 Task: See the cancellation policy of Cabin in Peshastin.
Action: Mouse moved to (392, 88)
Screenshot: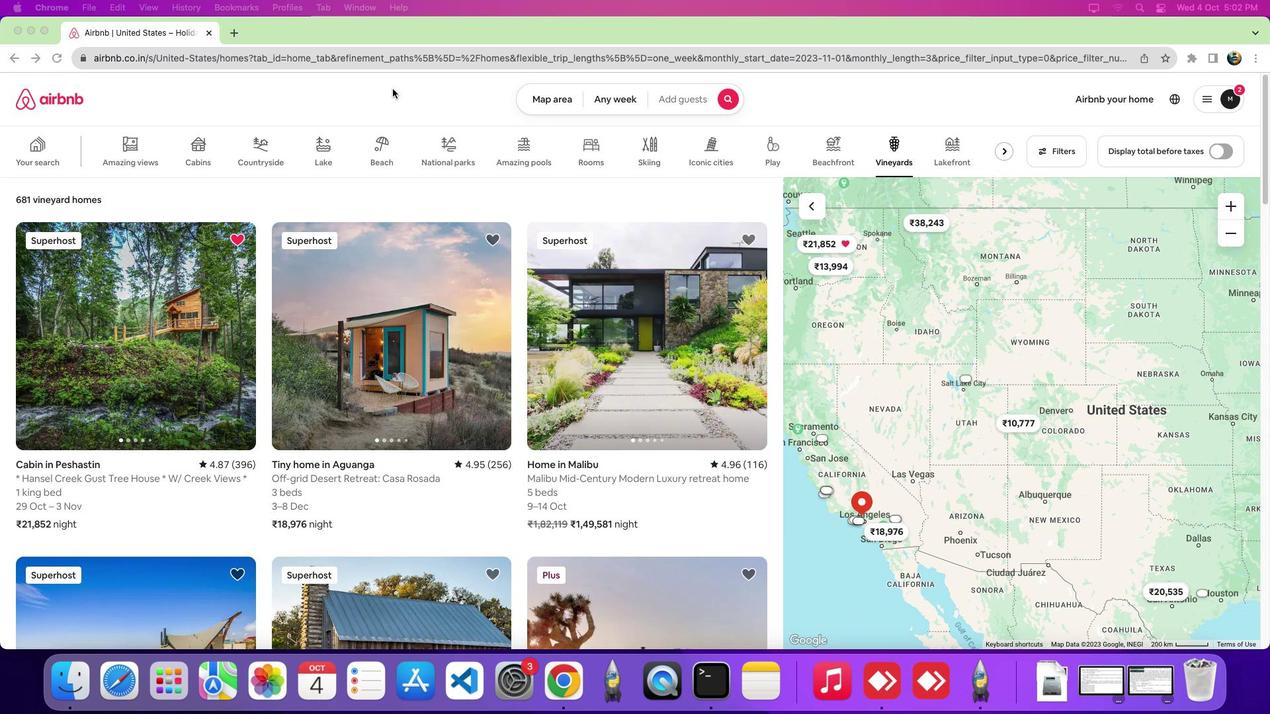
Action: Mouse pressed left at (392, 88)
Screenshot: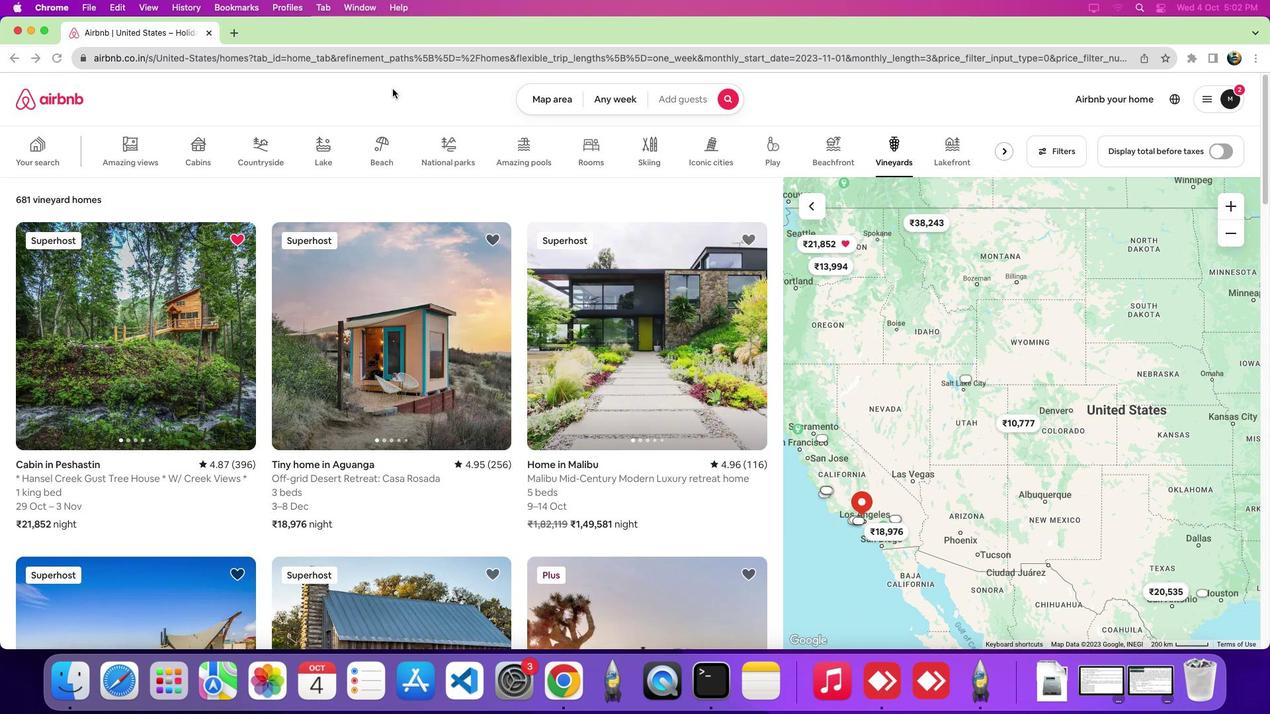 
Action: Mouse moved to (884, 162)
Screenshot: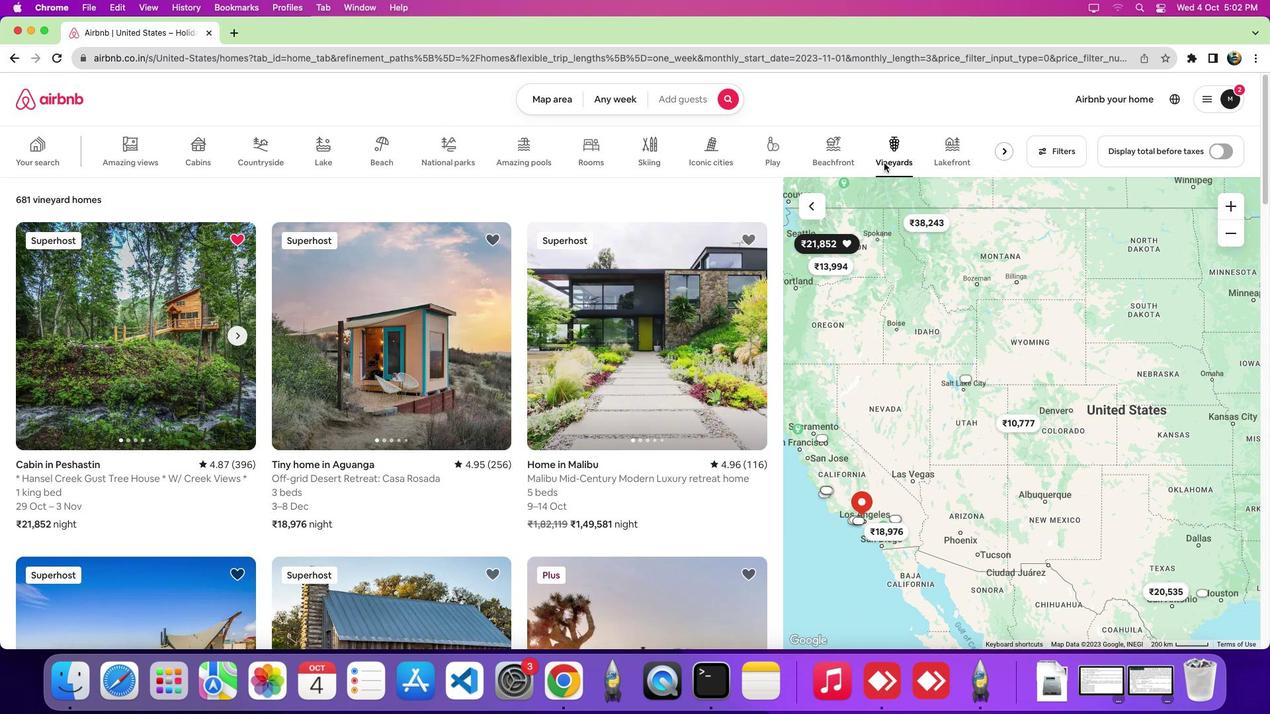 
Action: Mouse pressed left at (884, 162)
Screenshot: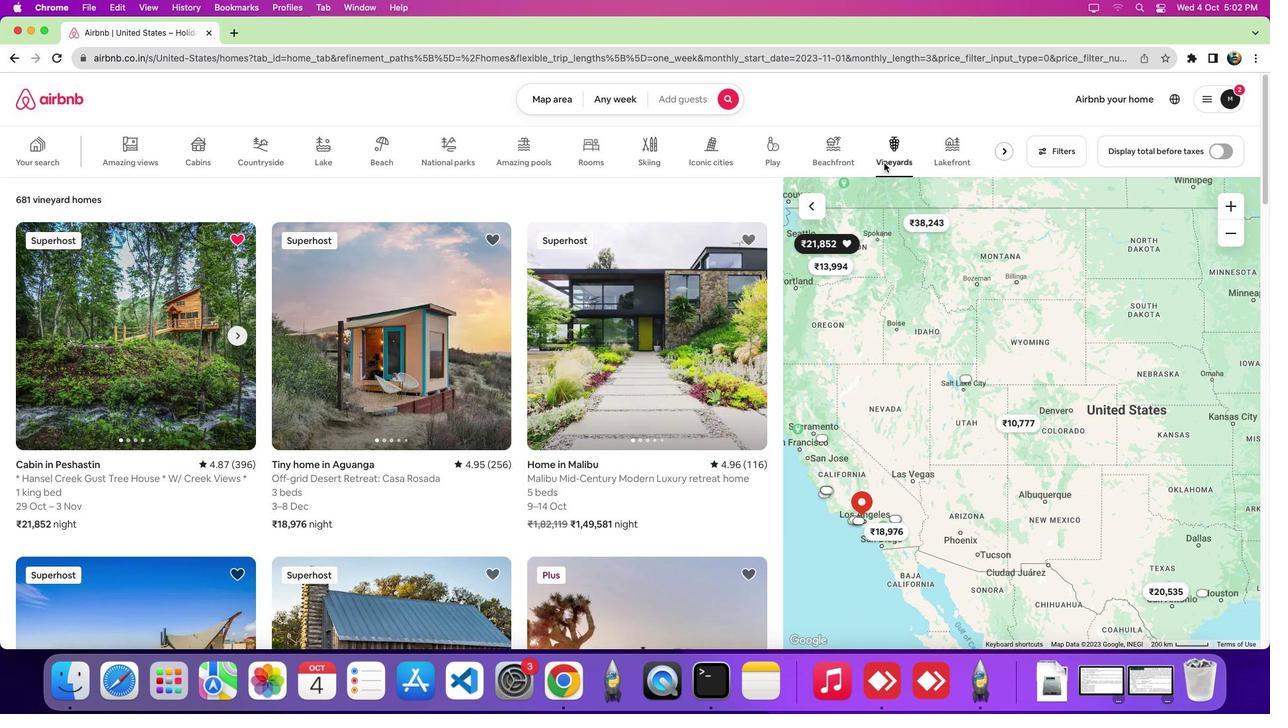 
Action: Mouse moved to (123, 402)
Screenshot: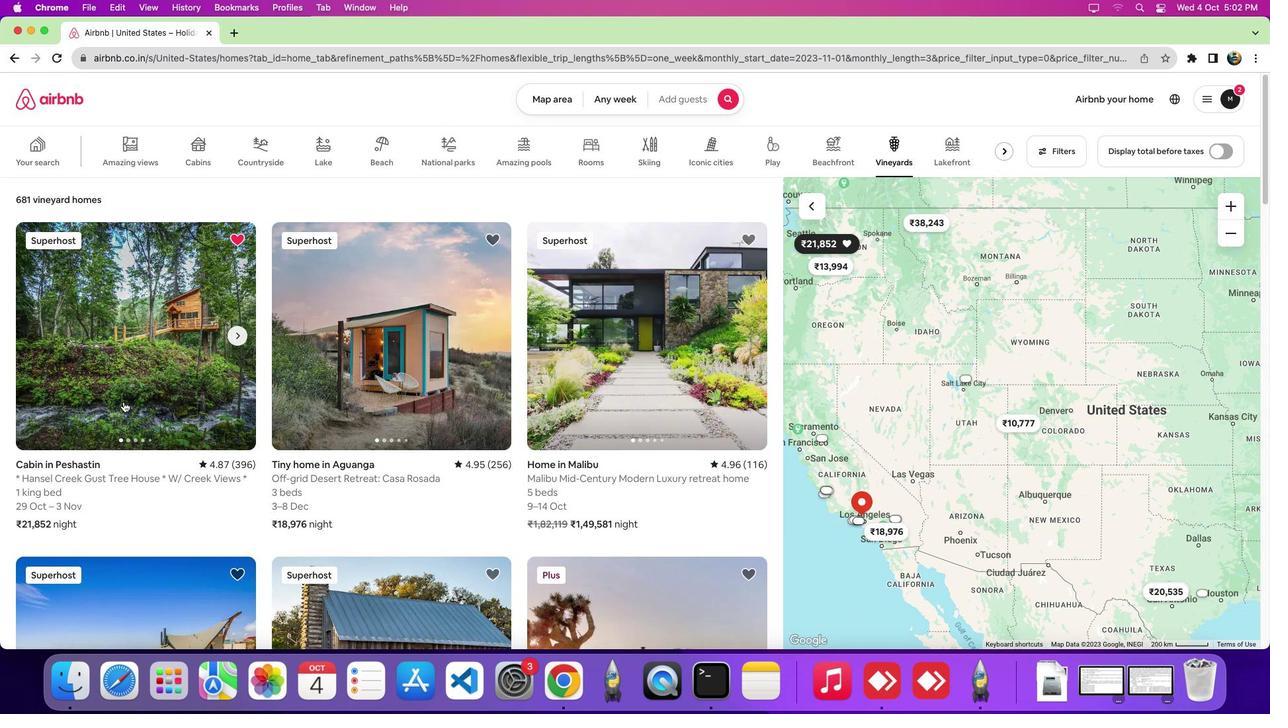 
Action: Mouse pressed left at (123, 402)
Screenshot: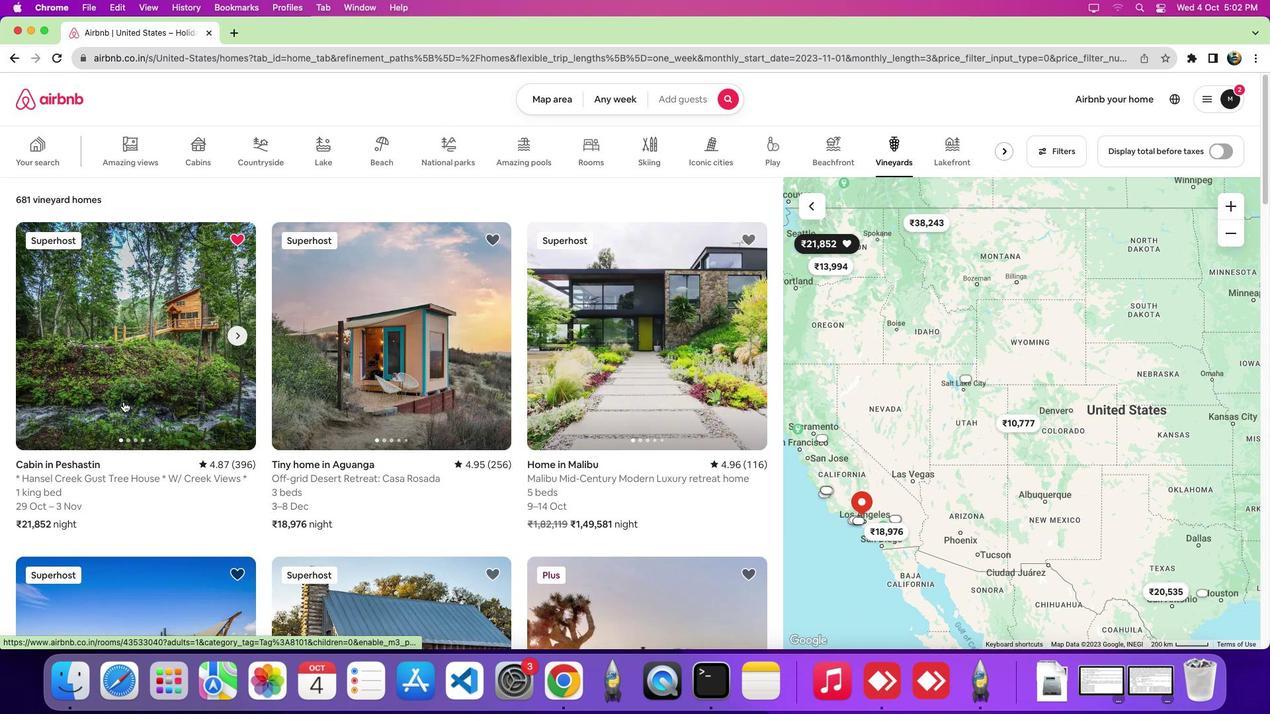 
Action: Mouse moved to (648, 457)
Screenshot: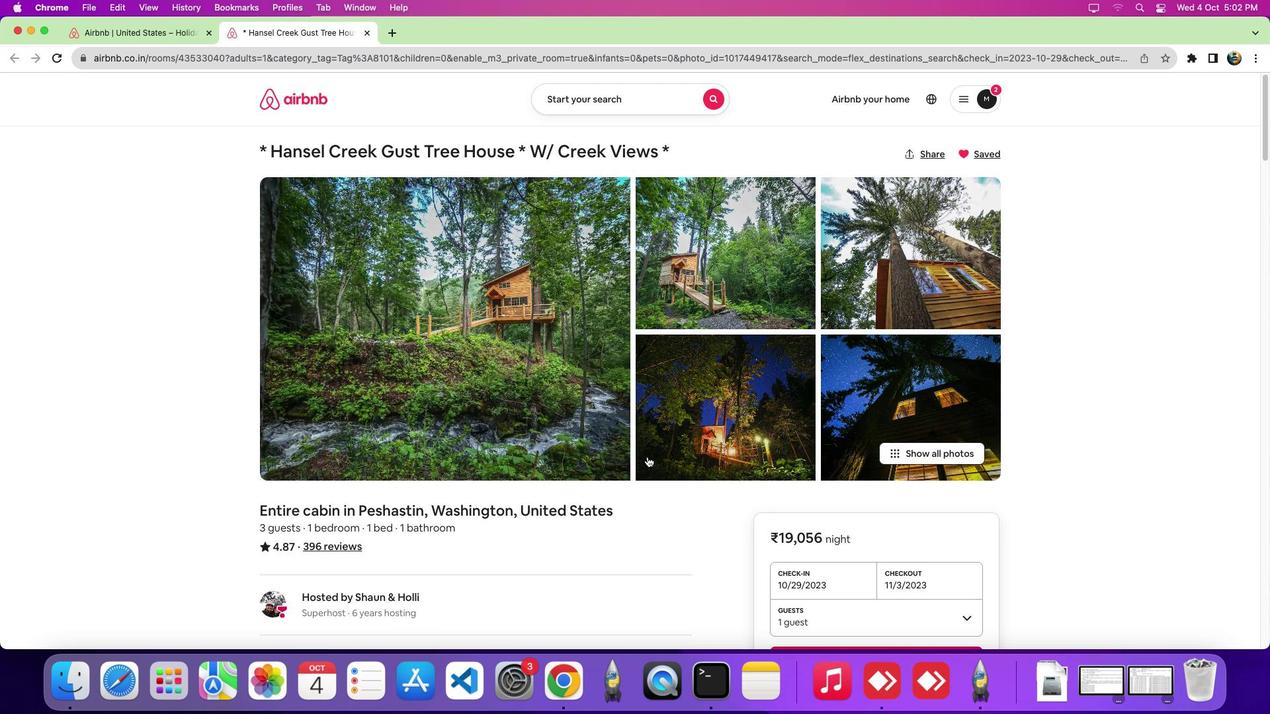 
Action: Mouse scrolled (648, 457) with delta (0, 0)
Screenshot: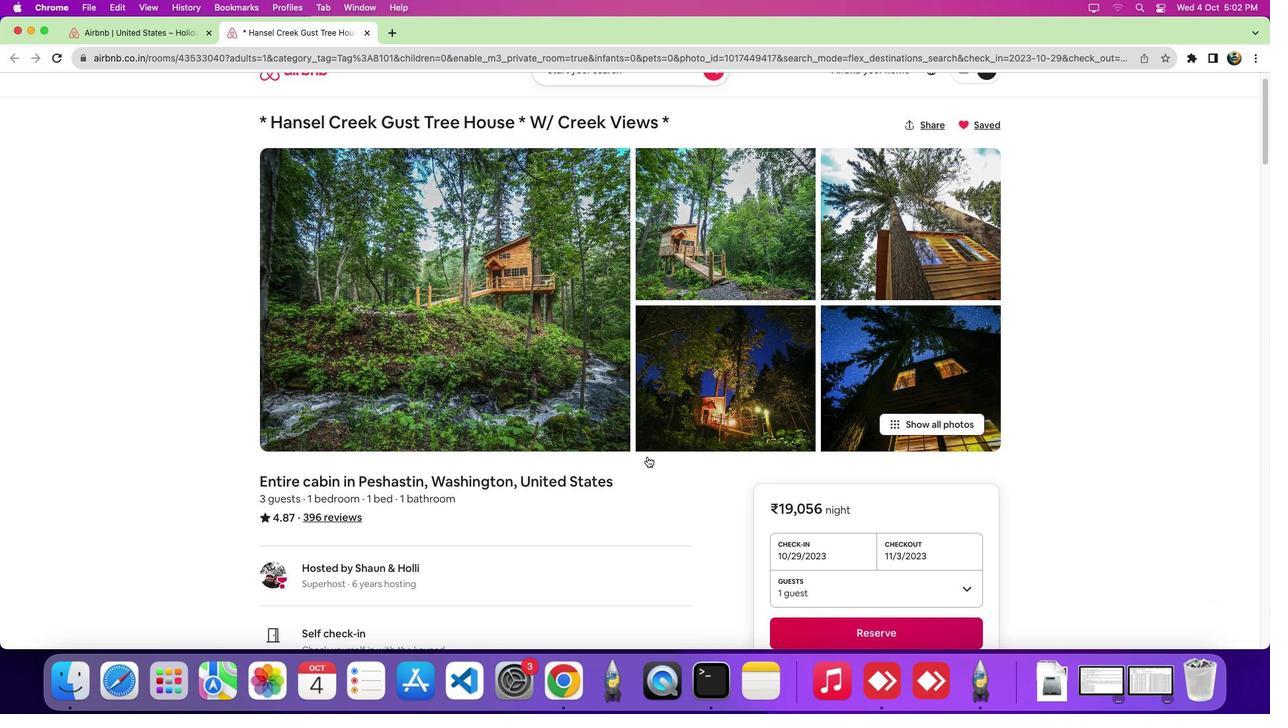
Action: Mouse scrolled (648, 457) with delta (0, 0)
Screenshot: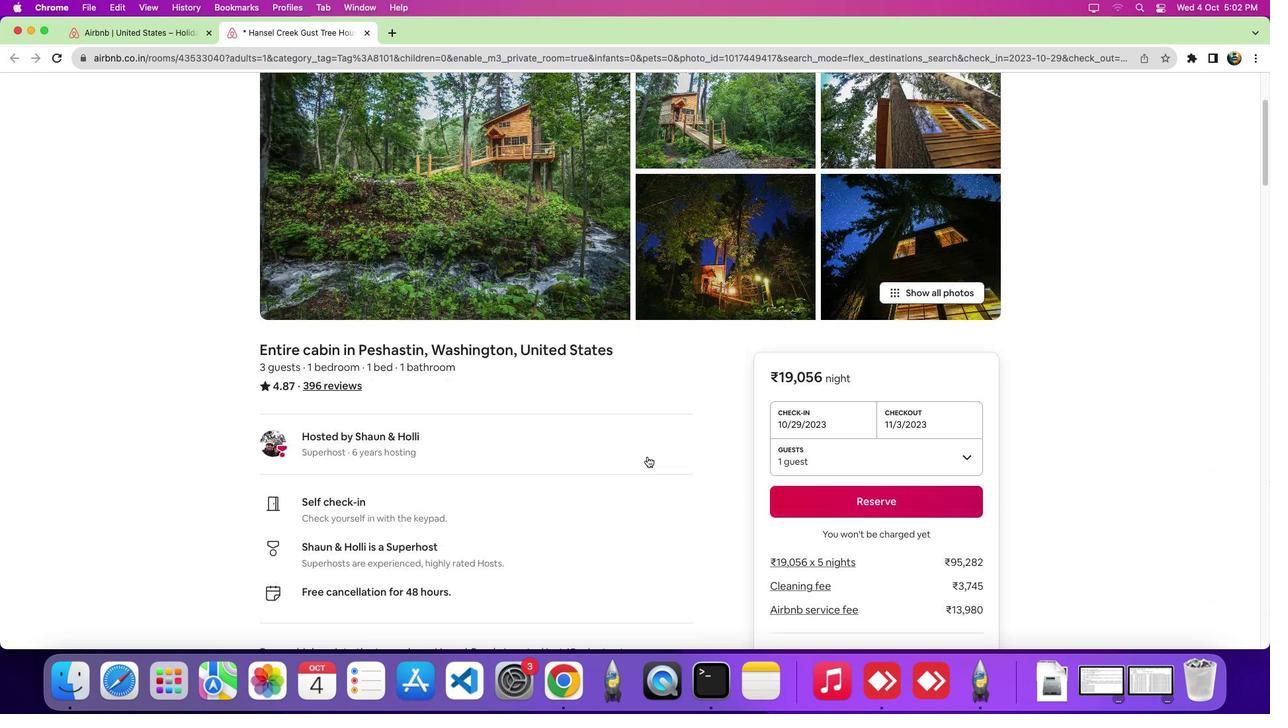 
Action: Mouse scrolled (648, 457) with delta (0, -5)
Screenshot: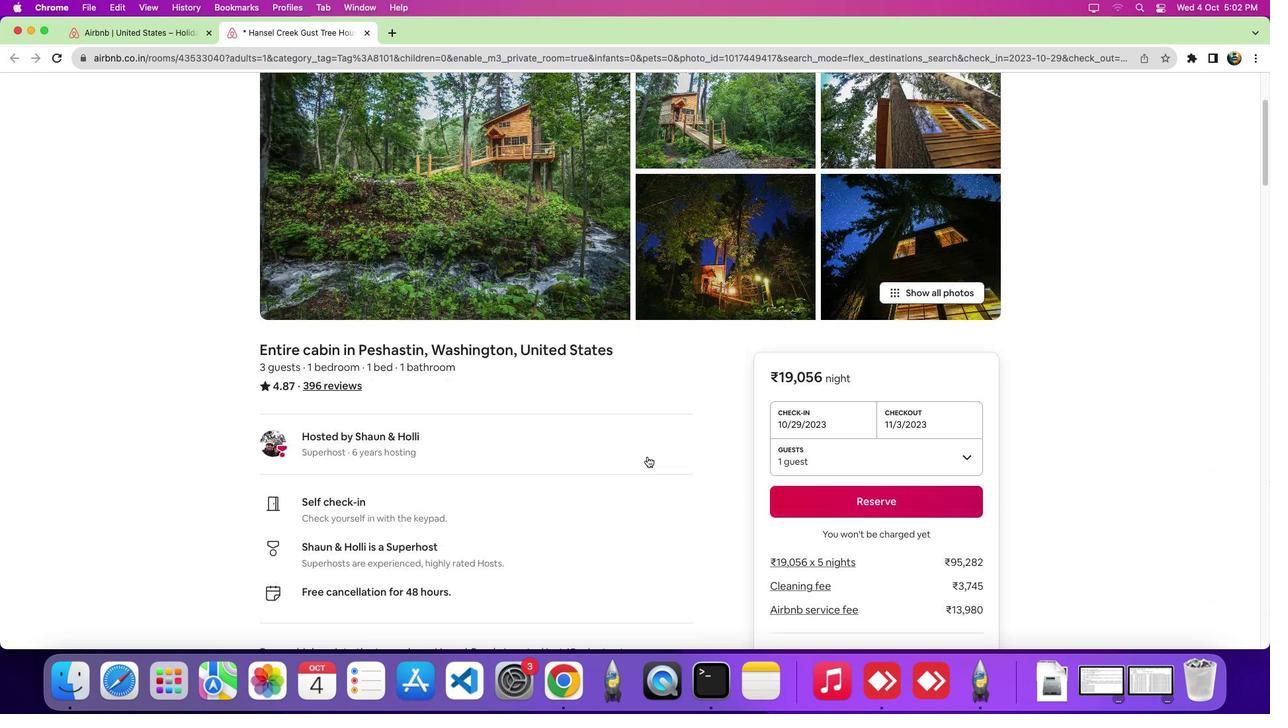 
Action: Mouse scrolled (648, 457) with delta (0, -7)
Screenshot: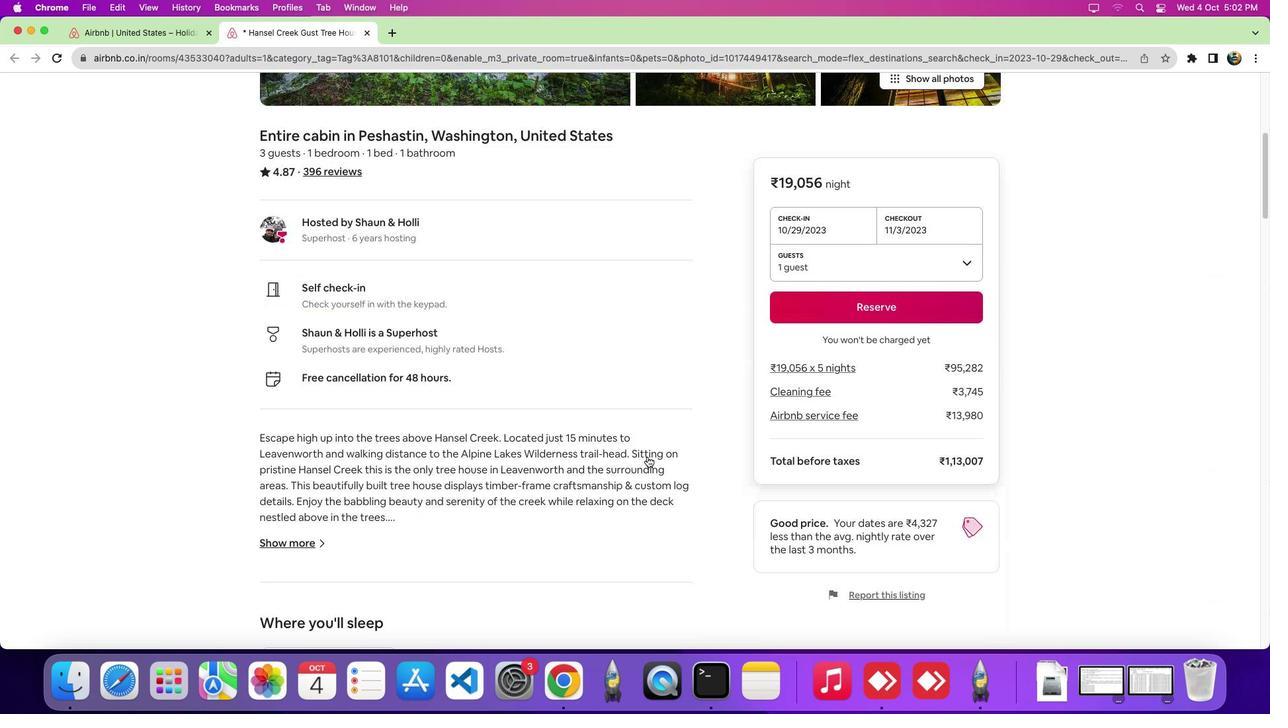 
Action: Mouse scrolled (648, 457) with delta (0, 0)
Screenshot: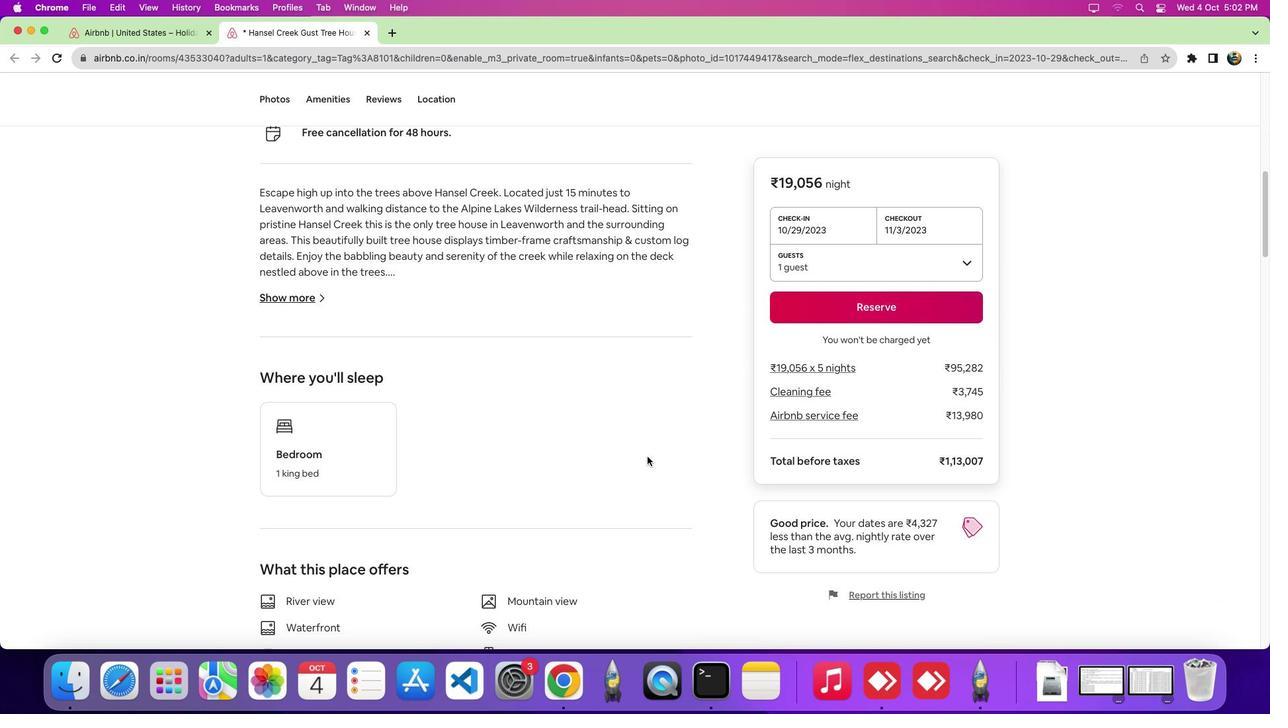 
Action: Mouse scrolled (648, 457) with delta (0, 0)
Screenshot: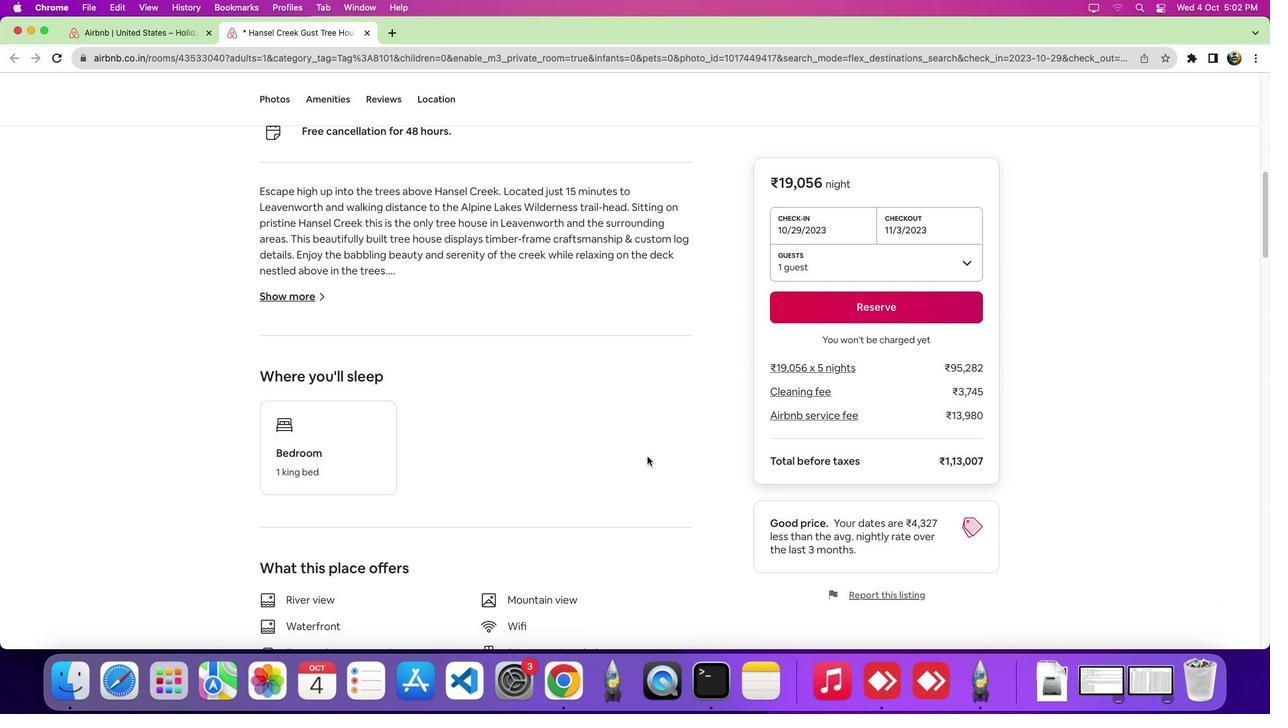 
Action: Mouse scrolled (648, 457) with delta (0, -4)
Screenshot: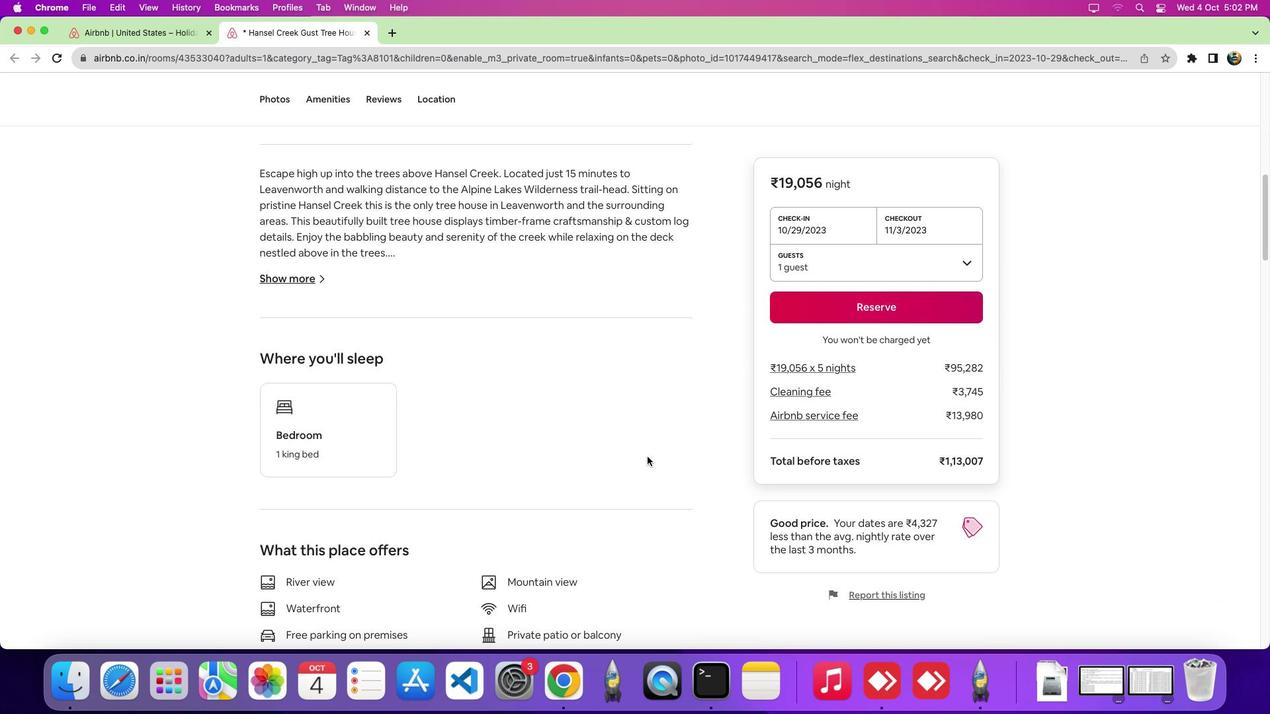 
Action: Mouse scrolled (648, 457) with delta (0, -5)
Screenshot: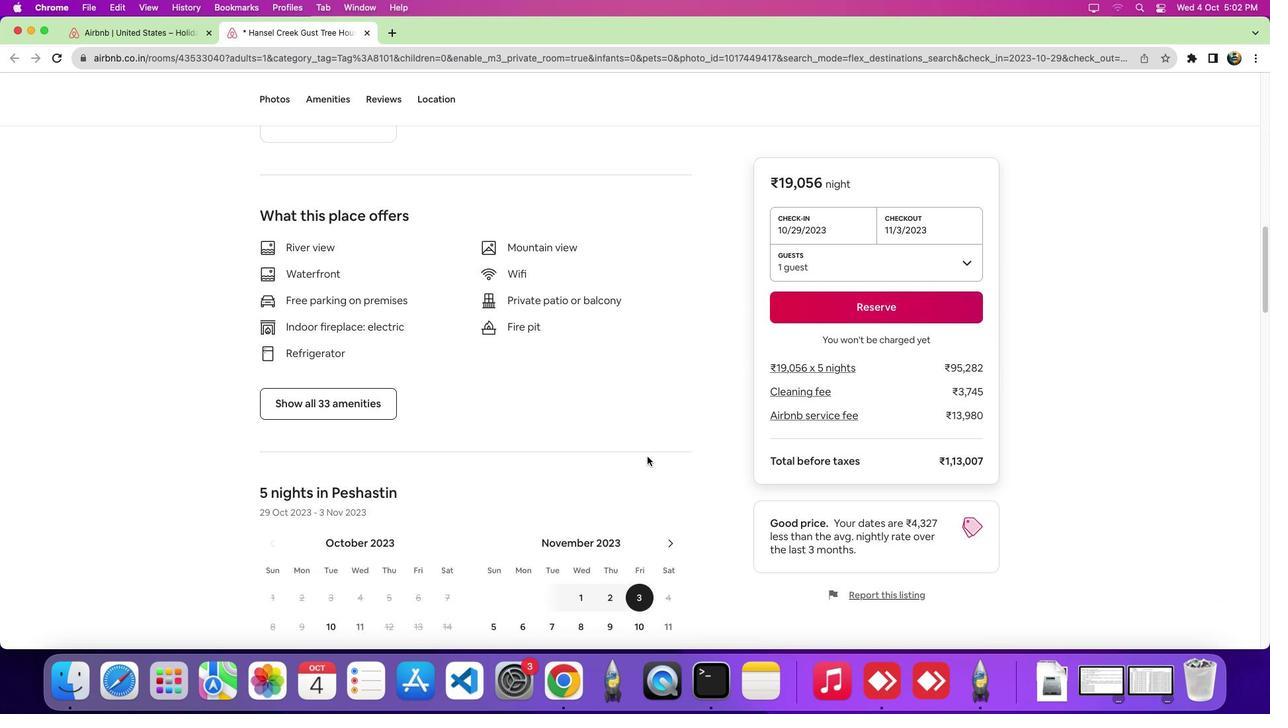 
Action: Mouse scrolled (648, 457) with delta (0, 0)
Screenshot: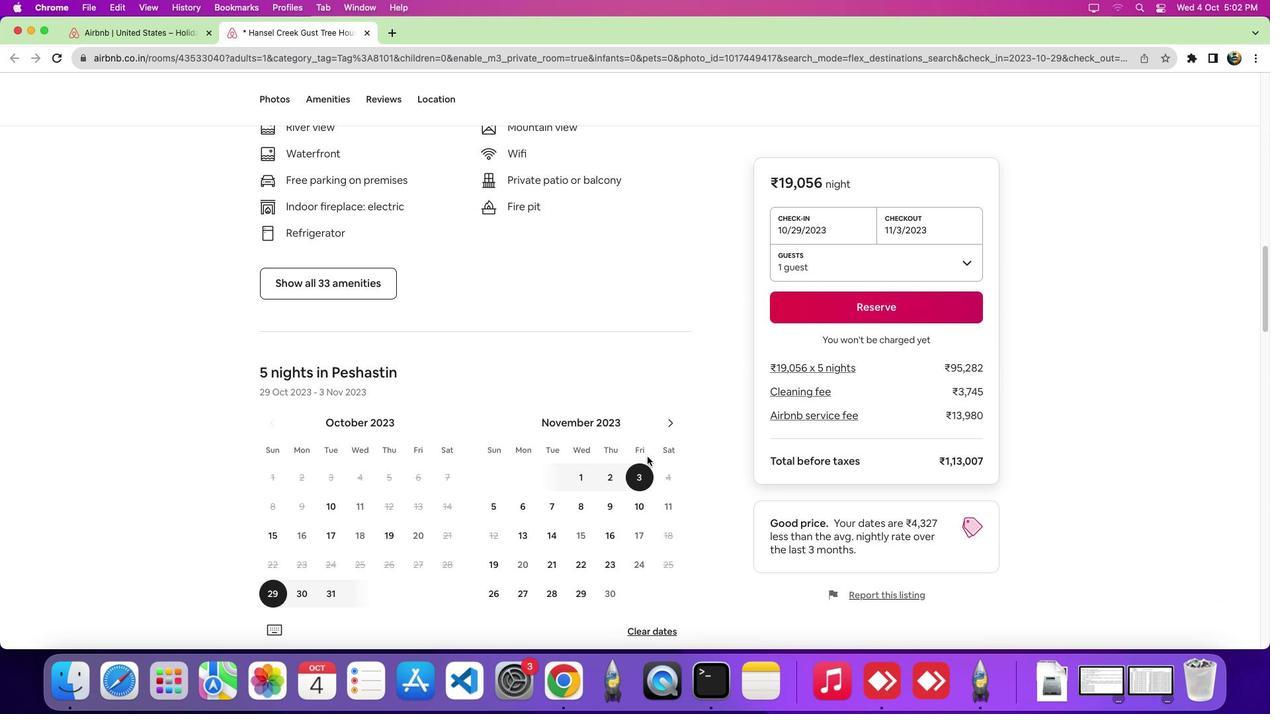 
Action: Mouse scrolled (648, 457) with delta (0, 0)
Screenshot: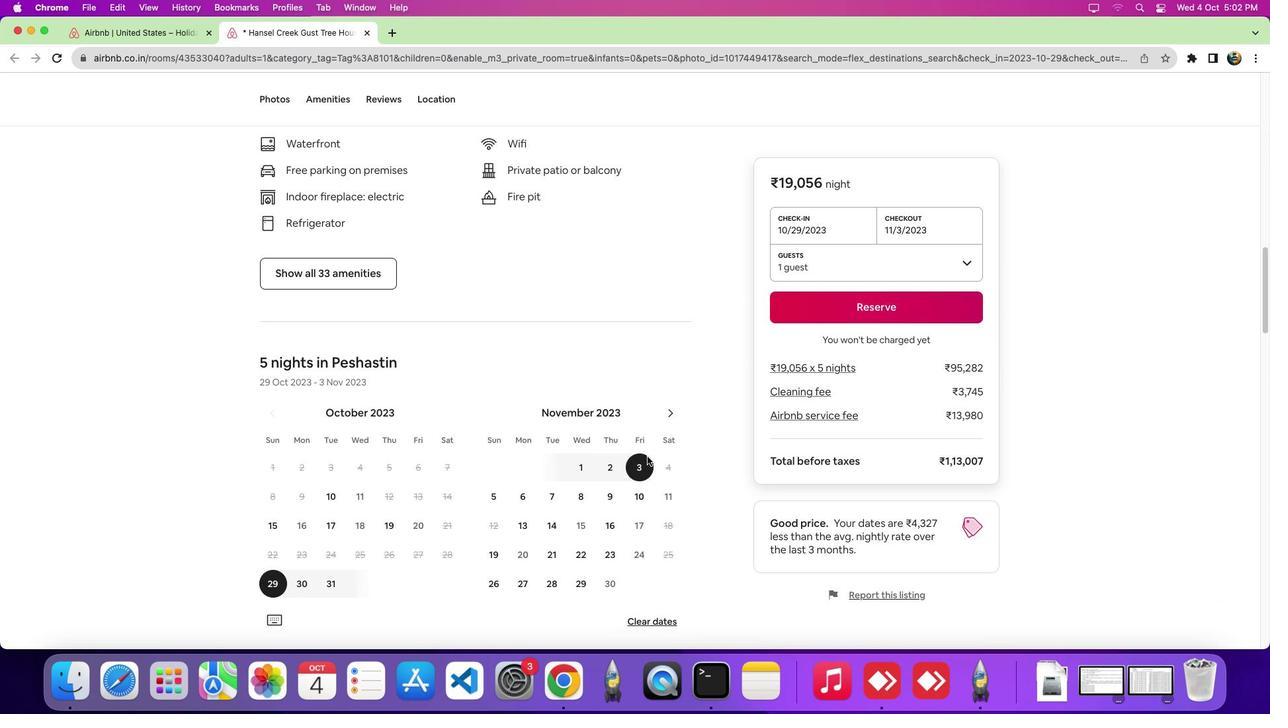 
Action: Mouse scrolled (648, 457) with delta (0, -3)
Screenshot: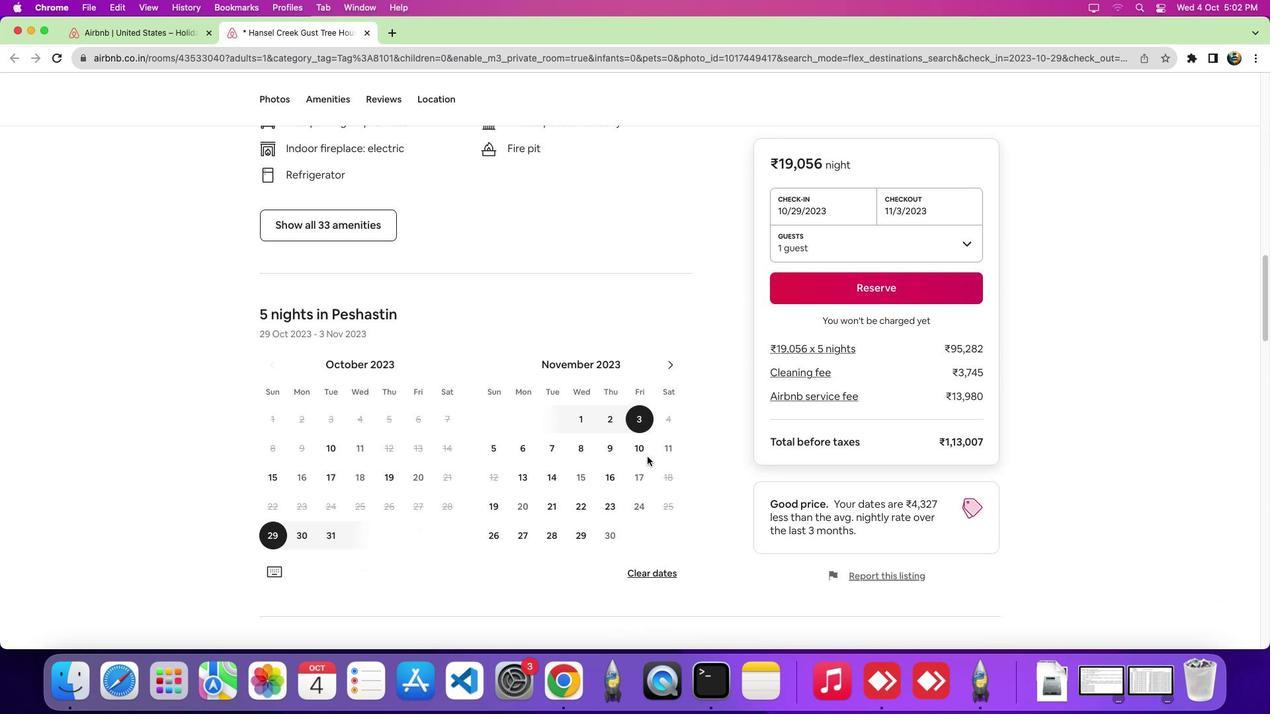 
Action: Mouse scrolled (648, 457) with delta (0, 0)
Screenshot: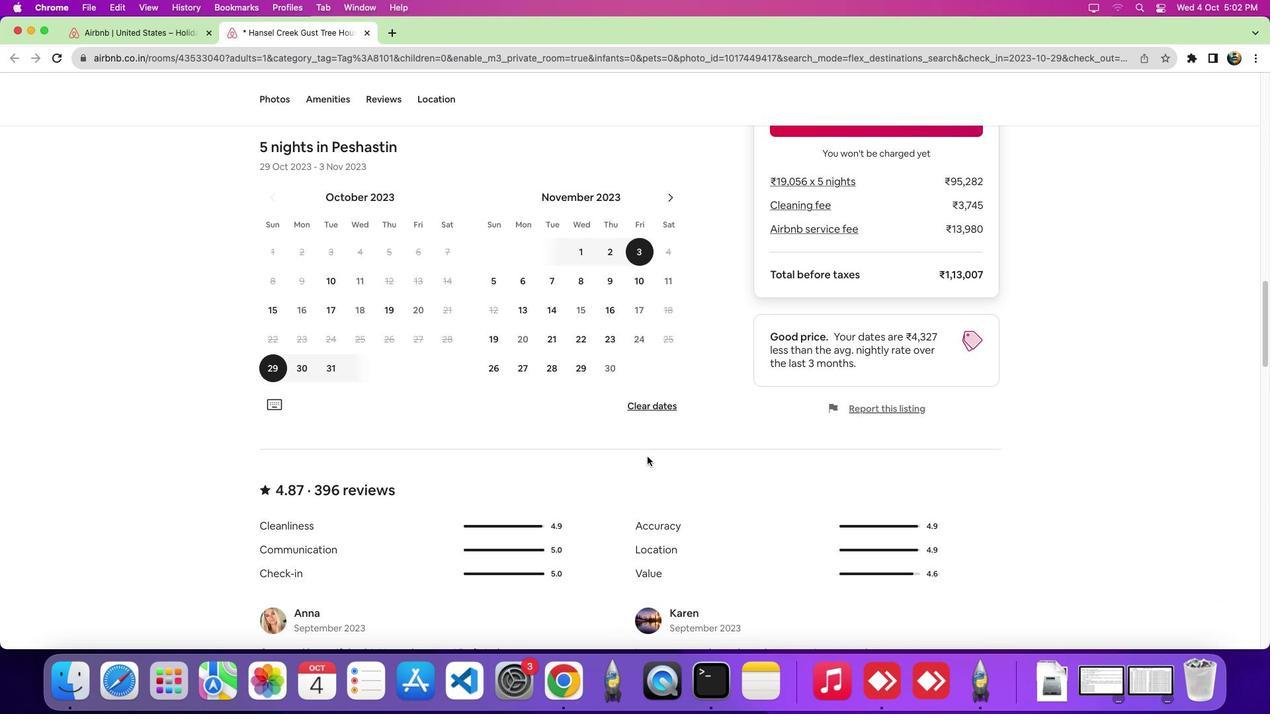 
Action: Mouse scrolled (648, 457) with delta (0, 0)
Screenshot: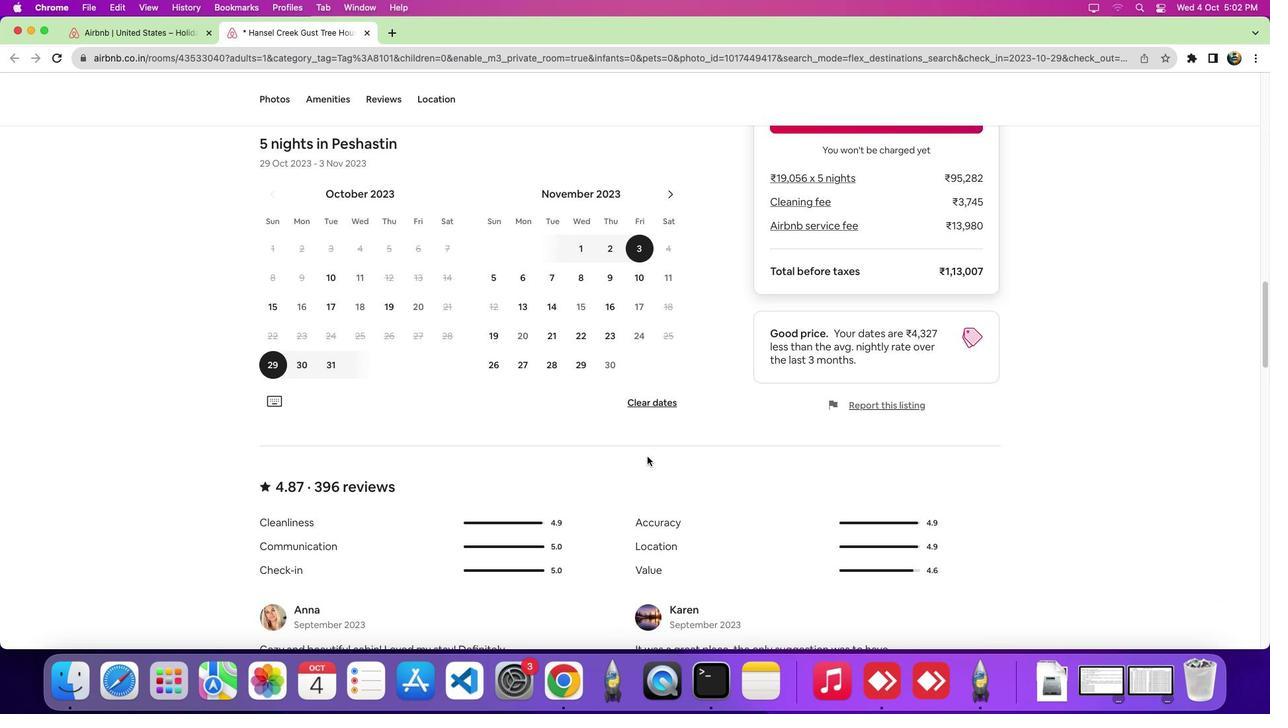 
Action: Mouse scrolled (648, 457) with delta (0, -1)
Screenshot: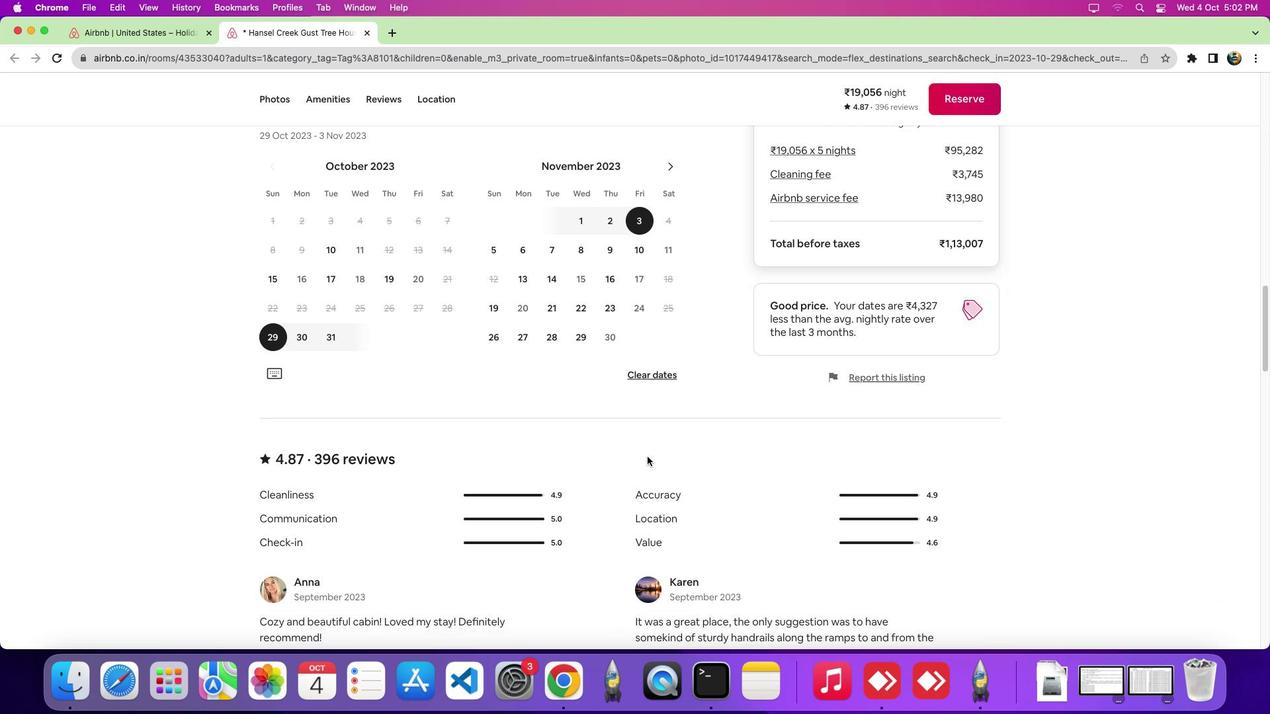 
Action: Mouse scrolled (648, 457) with delta (0, 0)
Screenshot: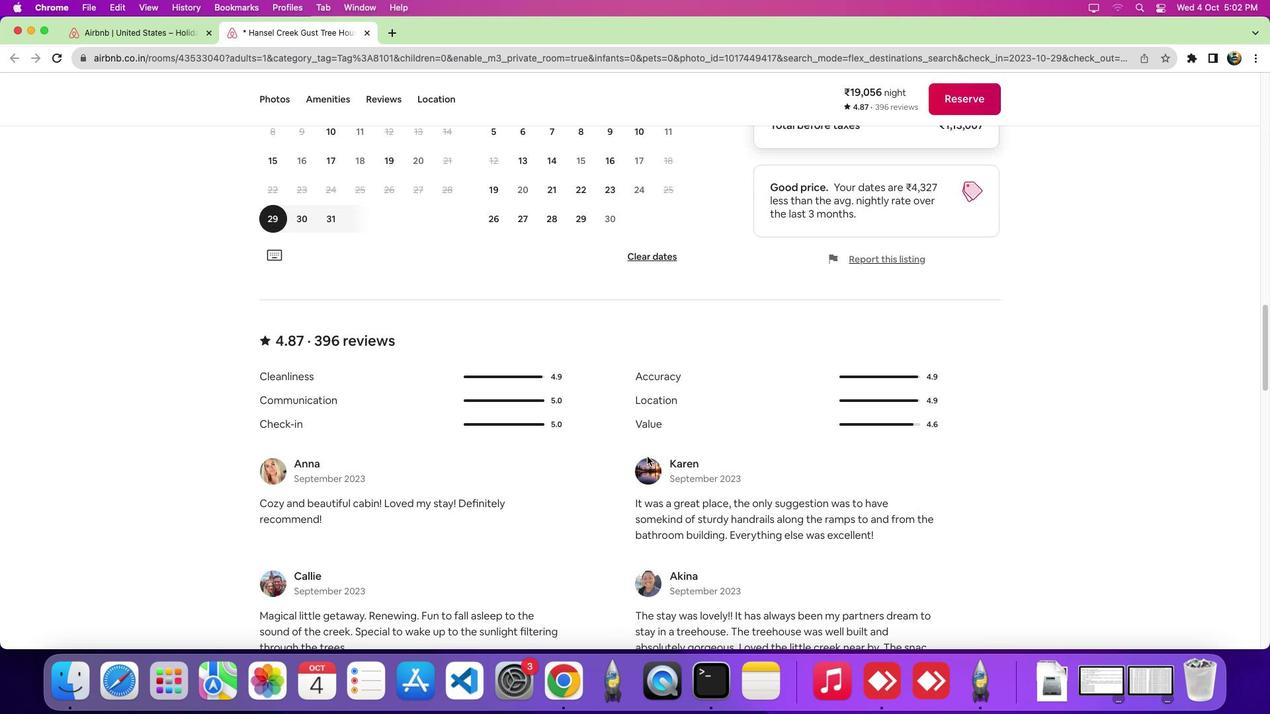 
Action: Mouse scrolled (648, 457) with delta (0, 0)
Screenshot: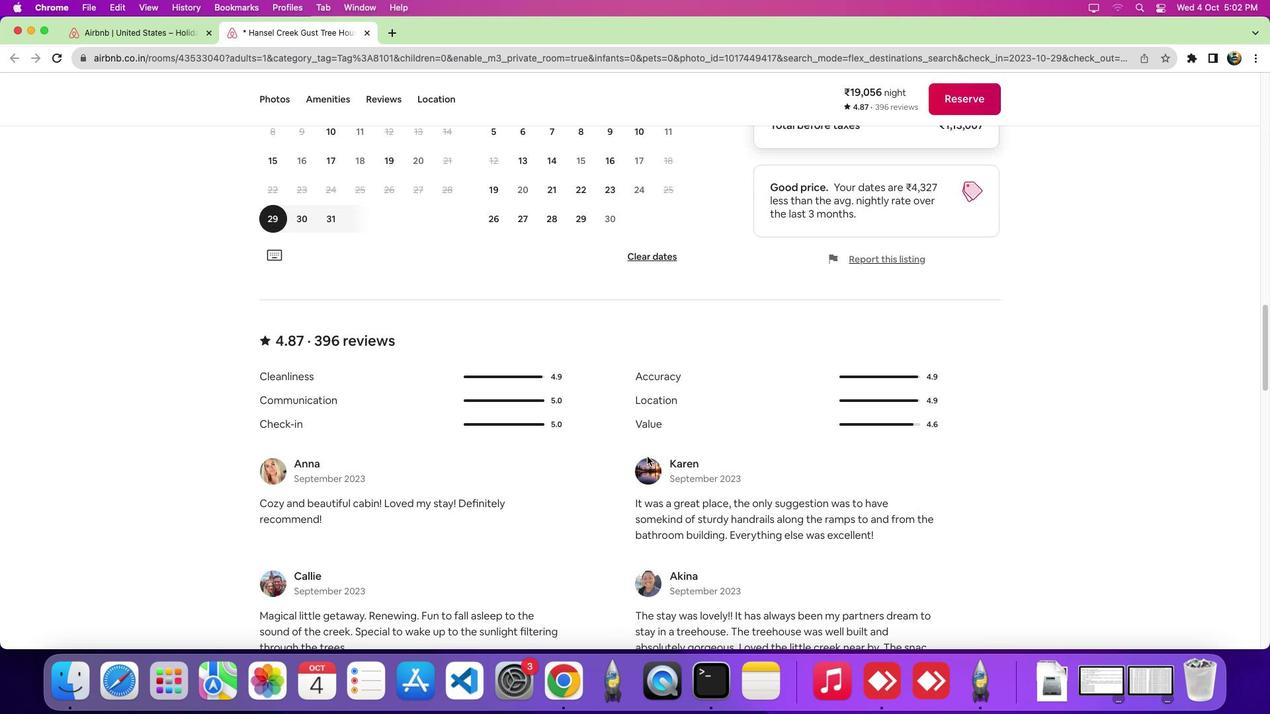 
Action: Mouse scrolled (648, 457) with delta (0, -5)
Screenshot: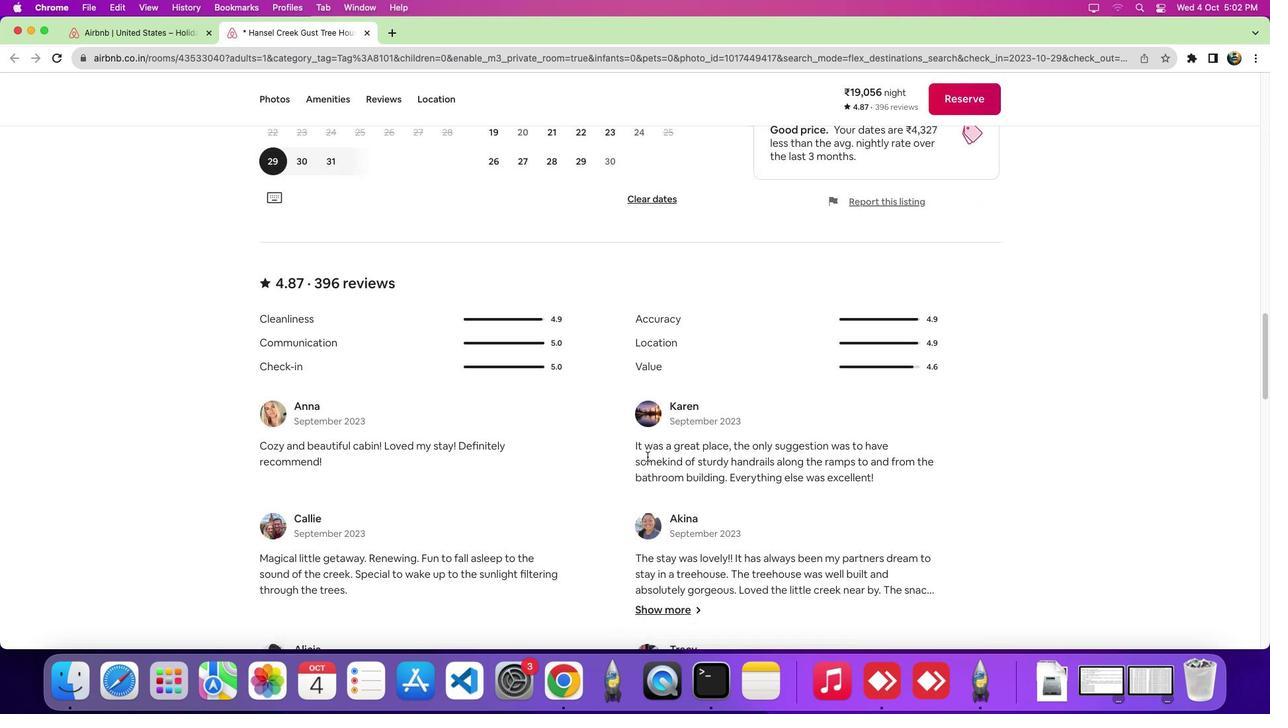 
Action: Mouse scrolled (648, 457) with delta (0, 0)
Screenshot: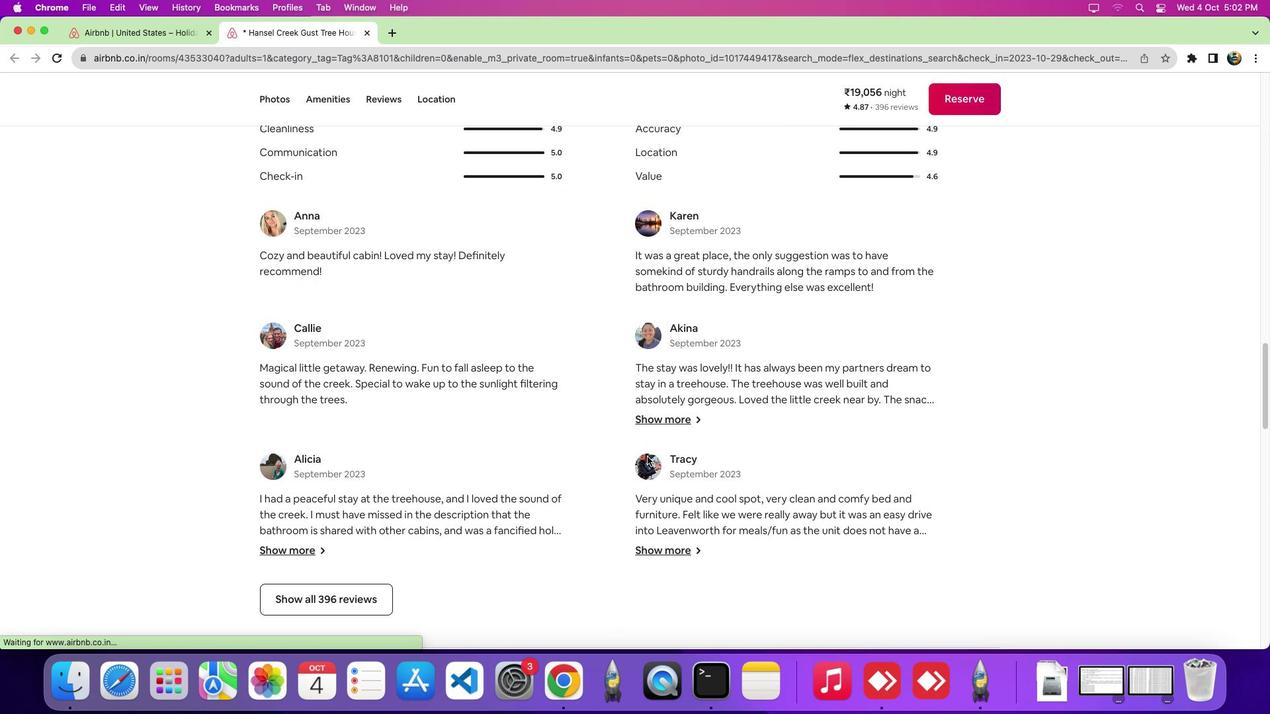 
Action: Mouse scrolled (648, 457) with delta (0, 0)
Screenshot: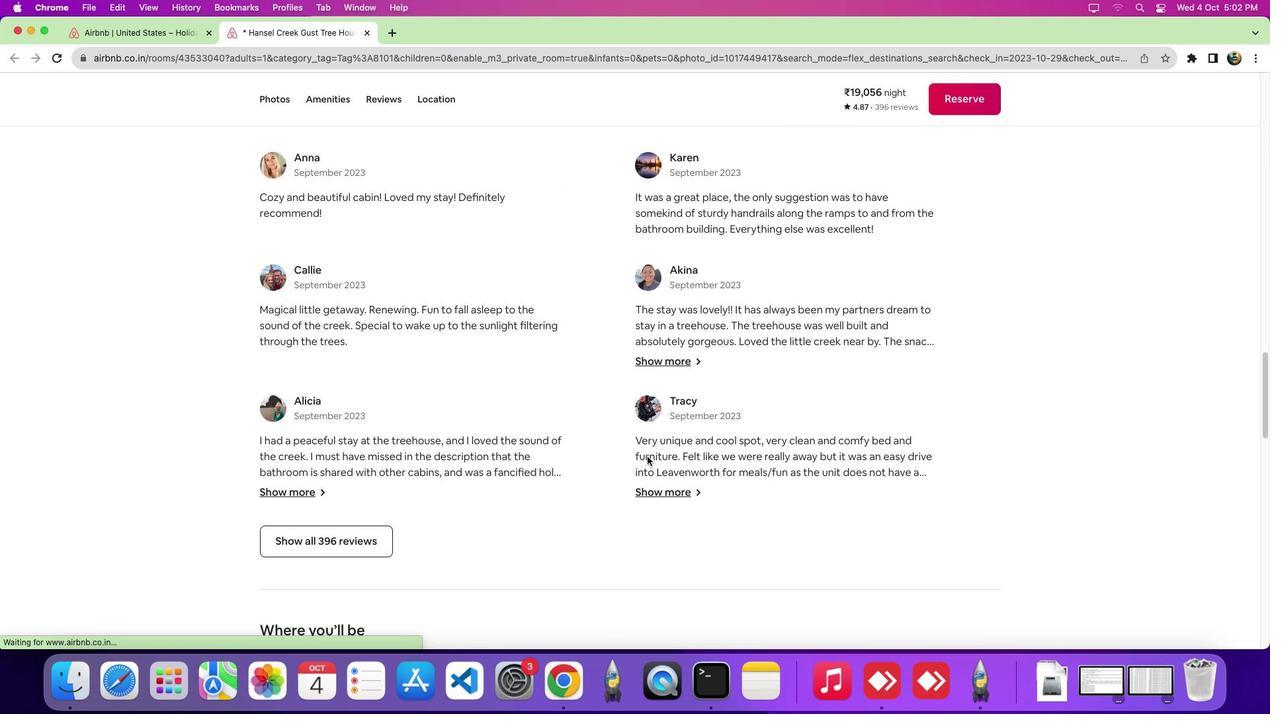 
Action: Mouse scrolled (648, 457) with delta (0, -5)
Screenshot: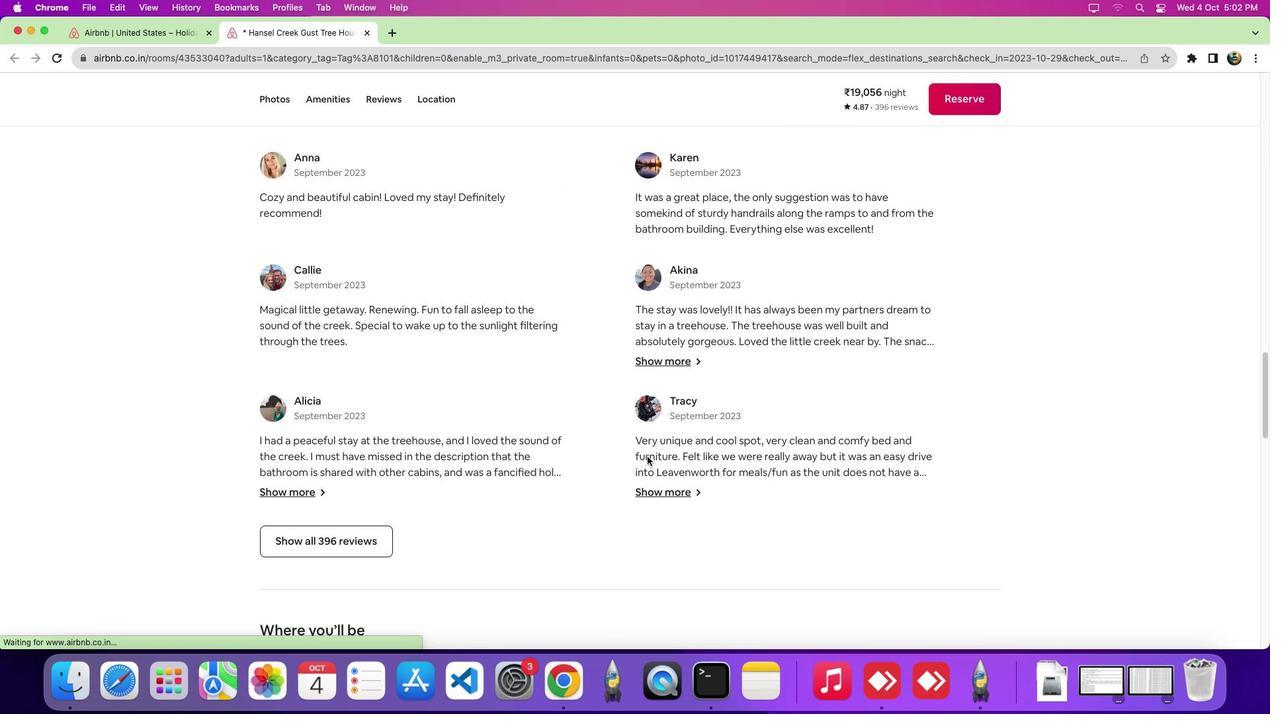 
Action: Mouse scrolled (648, 457) with delta (0, -9)
Screenshot: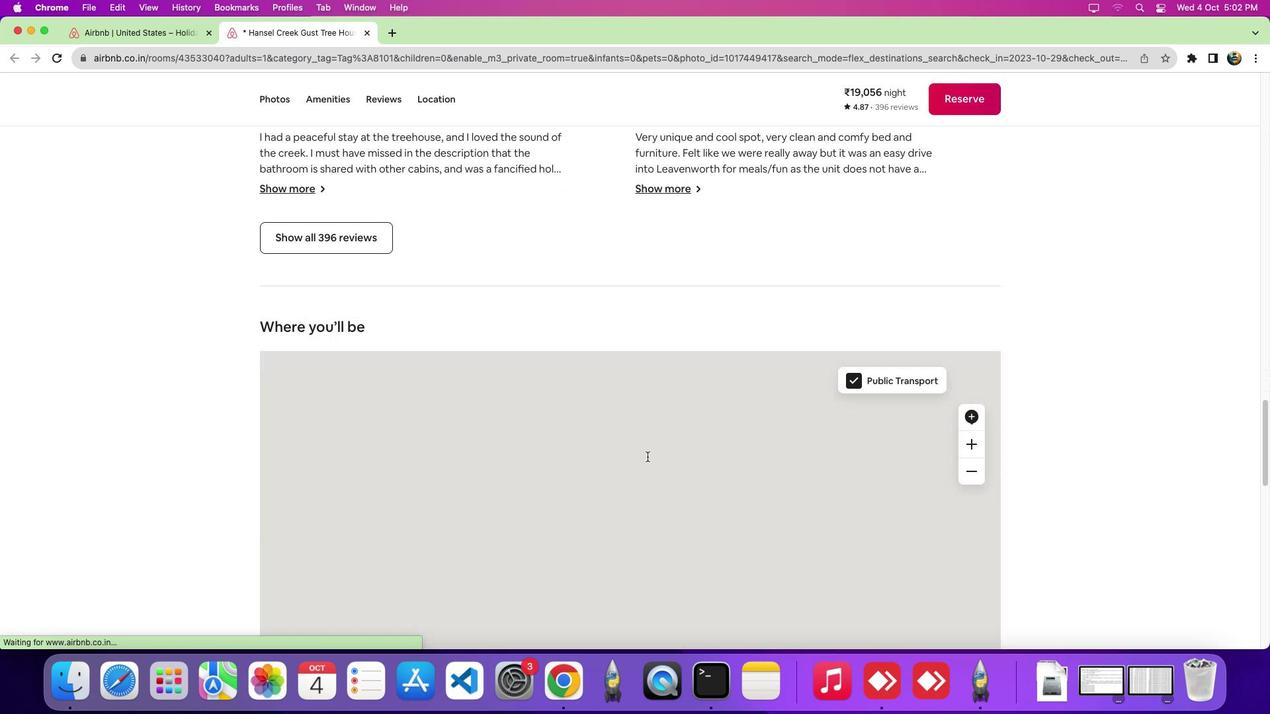 
Action: Mouse scrolled (648, 457) with delta (0, -9)
Screenshot: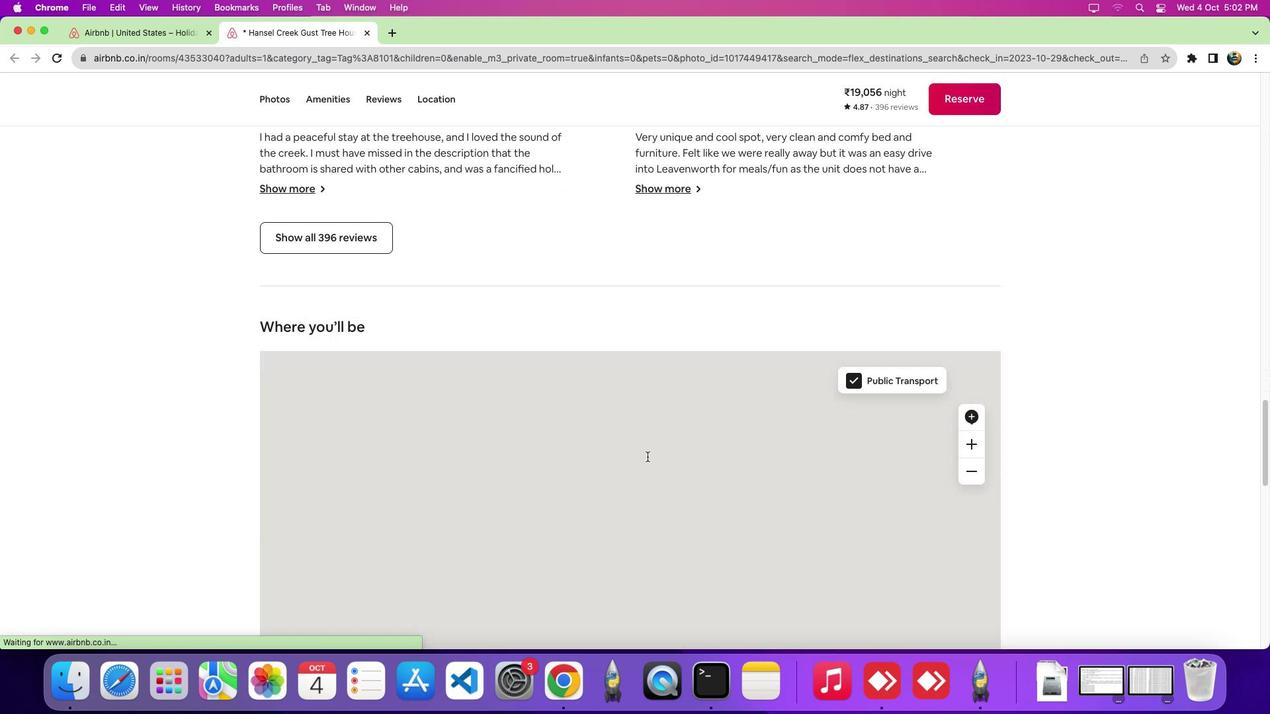 
Action: Mouse scrolled (648, 457) with delta (0, 0)
Screenshot: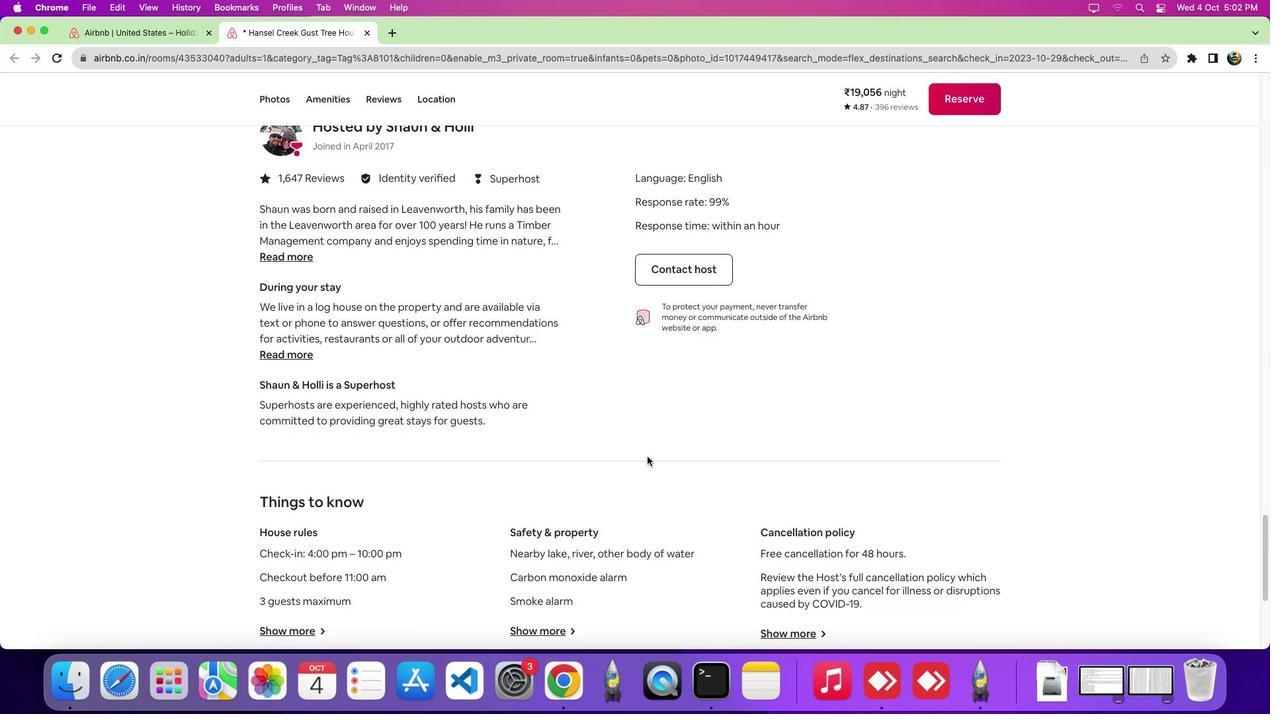 
Action: Mouse scrolled (648, 457) with delta (0, 0)
Screenshot: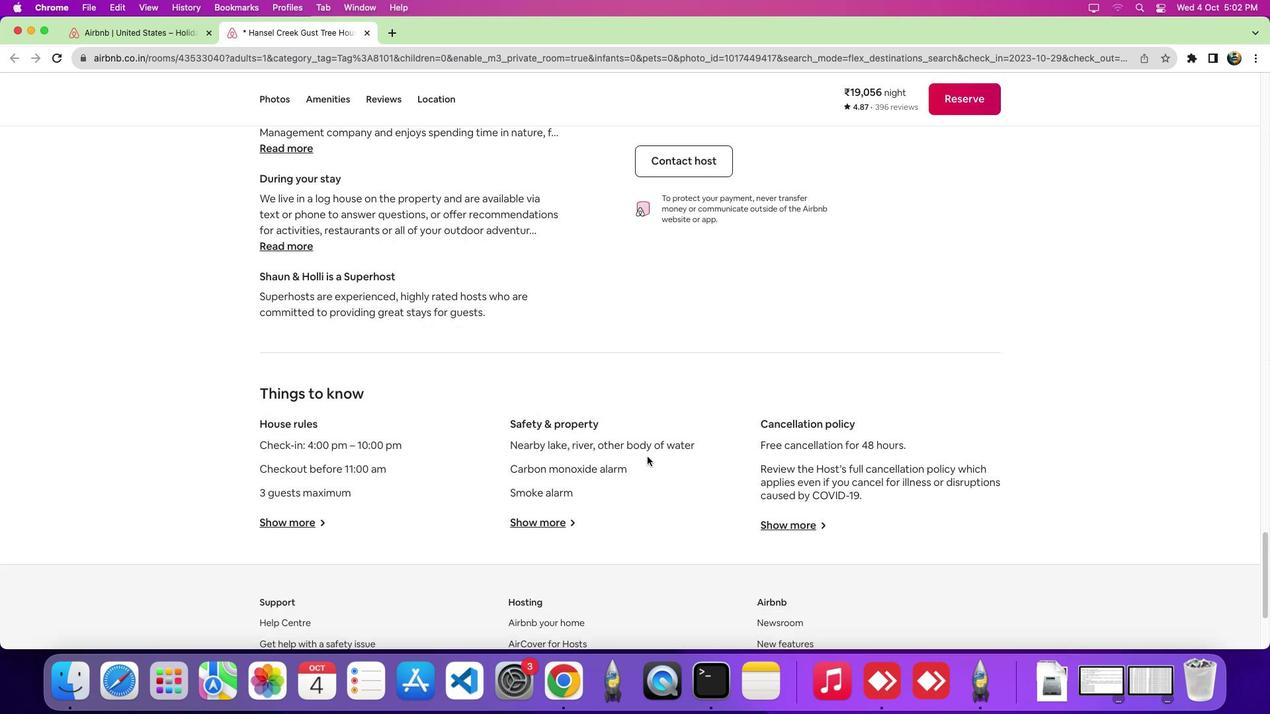 
Action: Mouse scrolled (648, 457) with delta (0, -5)
Screenshot: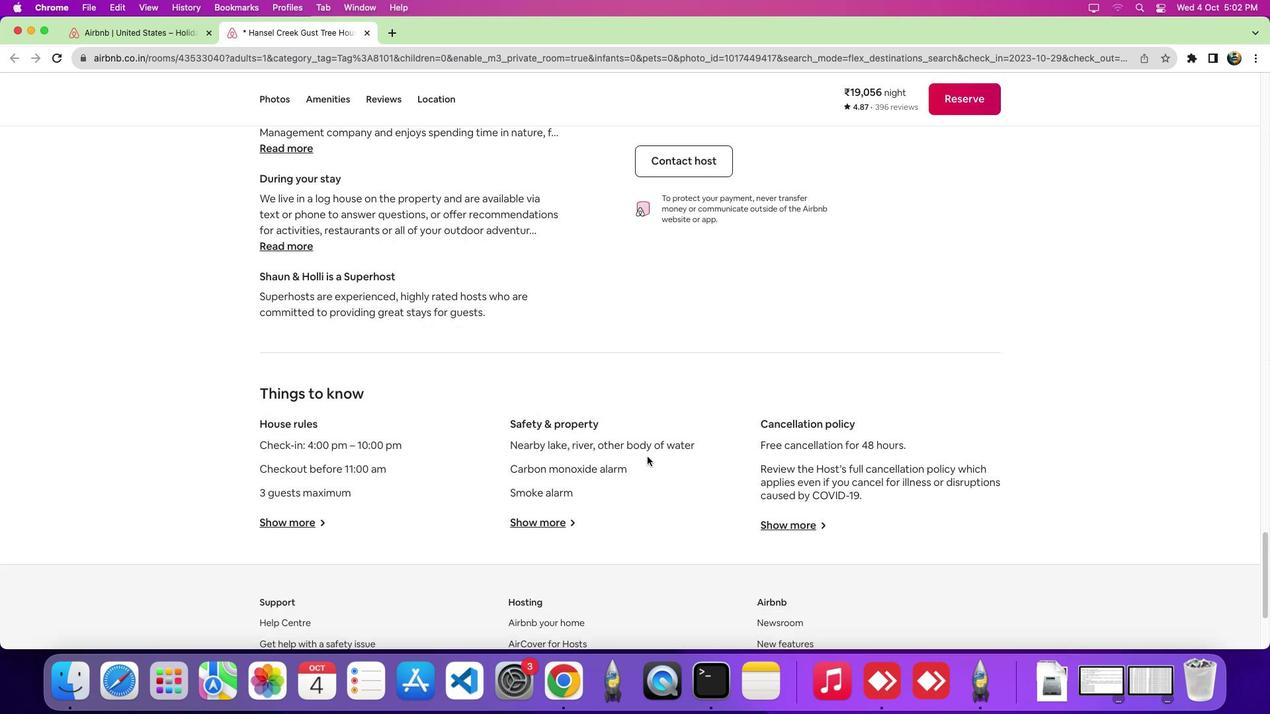 
Action: Mouse scrolled (648, 457) with delta (0, -8)
Screenshot: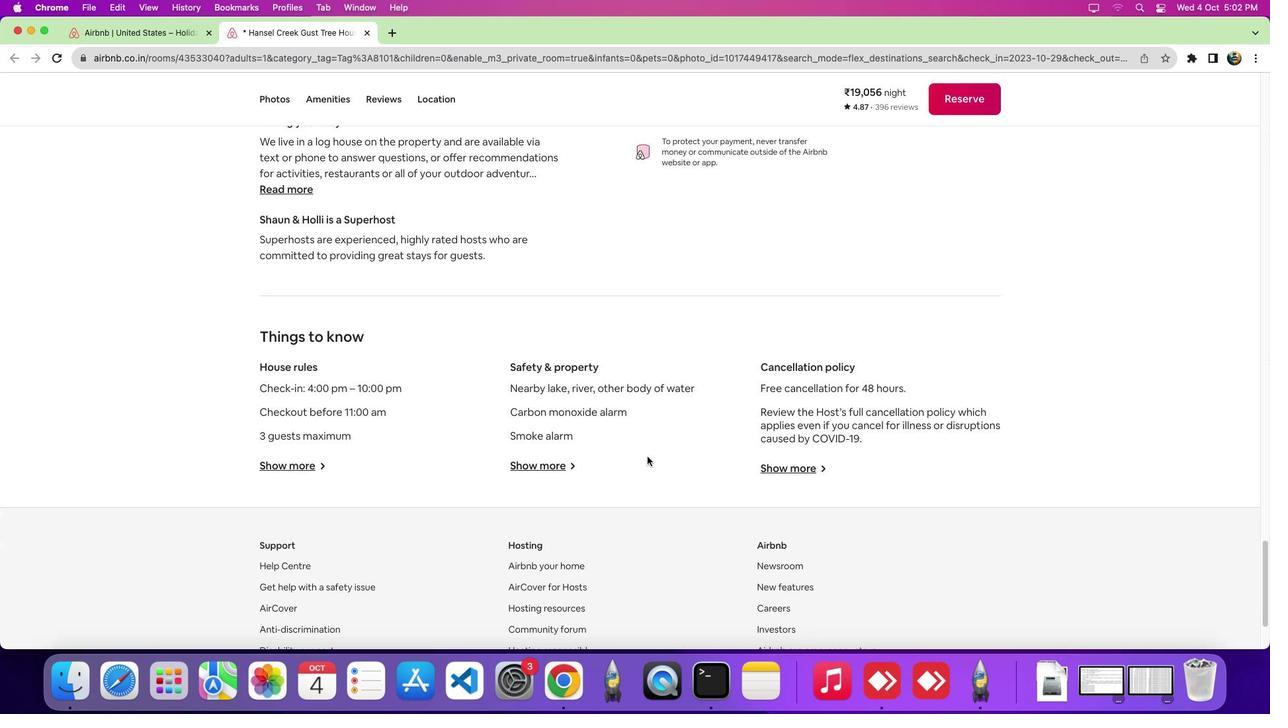 
Action: Mouse moved to (781, 342)
Screenshot: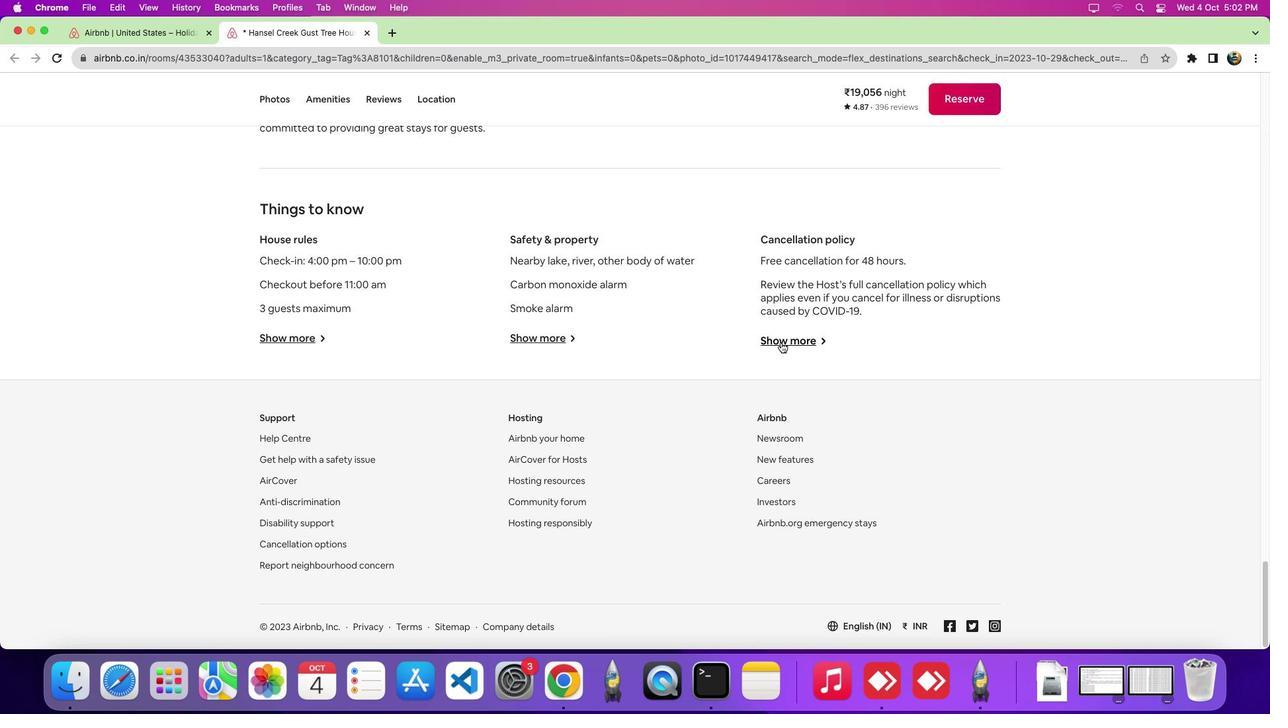 
Action: Mouse pressed left at (781, 342)
Screenshot: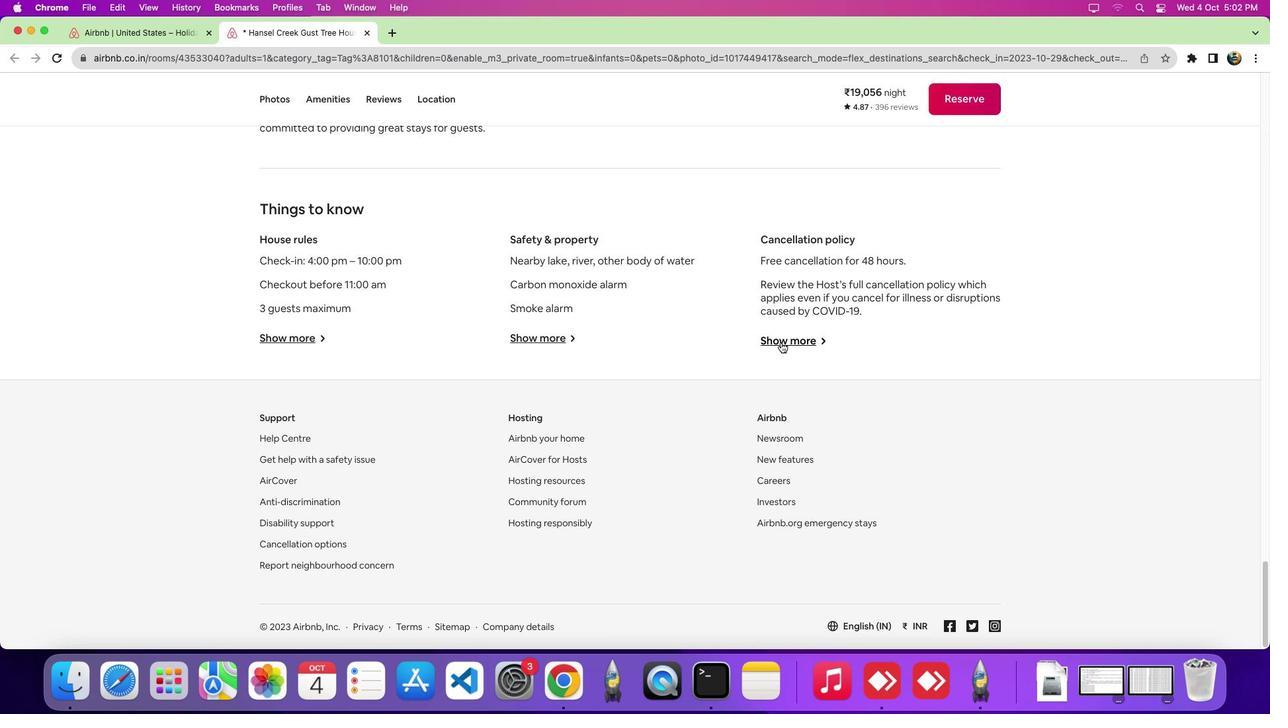 
Action: Mouse moved to (771, 368)
Screenshot: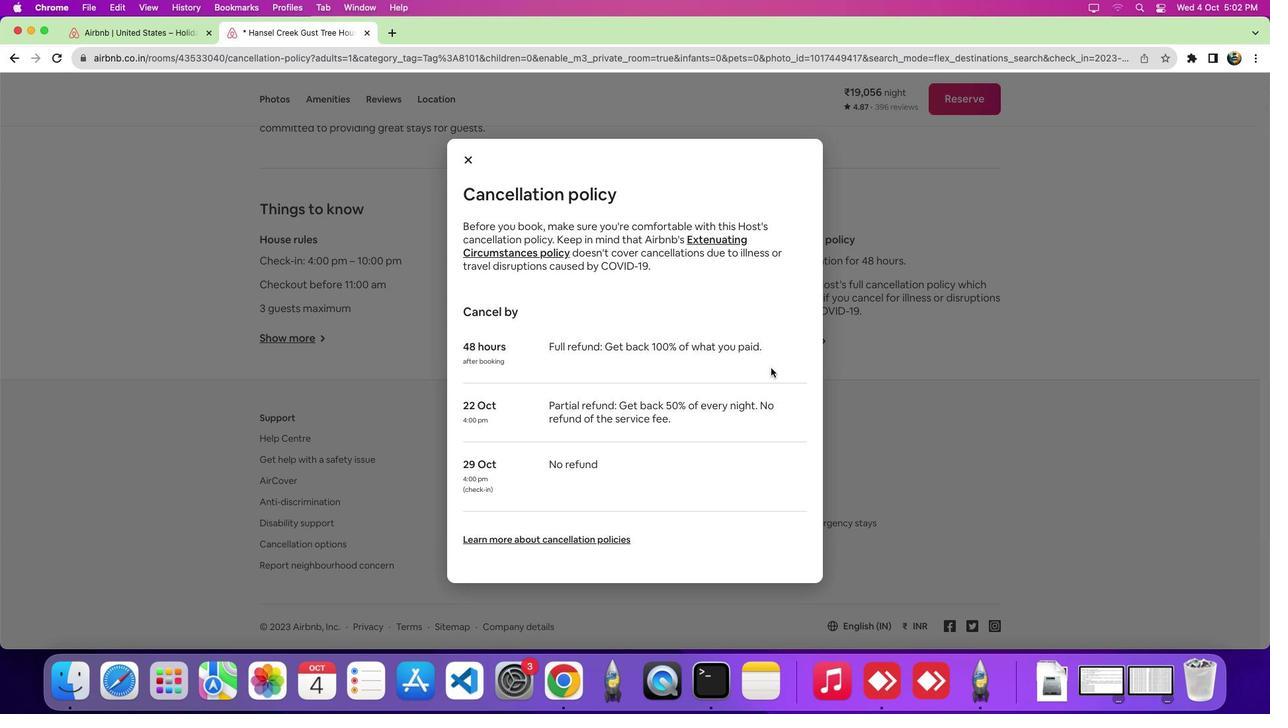 
Action: Mouse scrolled (771, 368) with delta (0, 0)
Screenshot: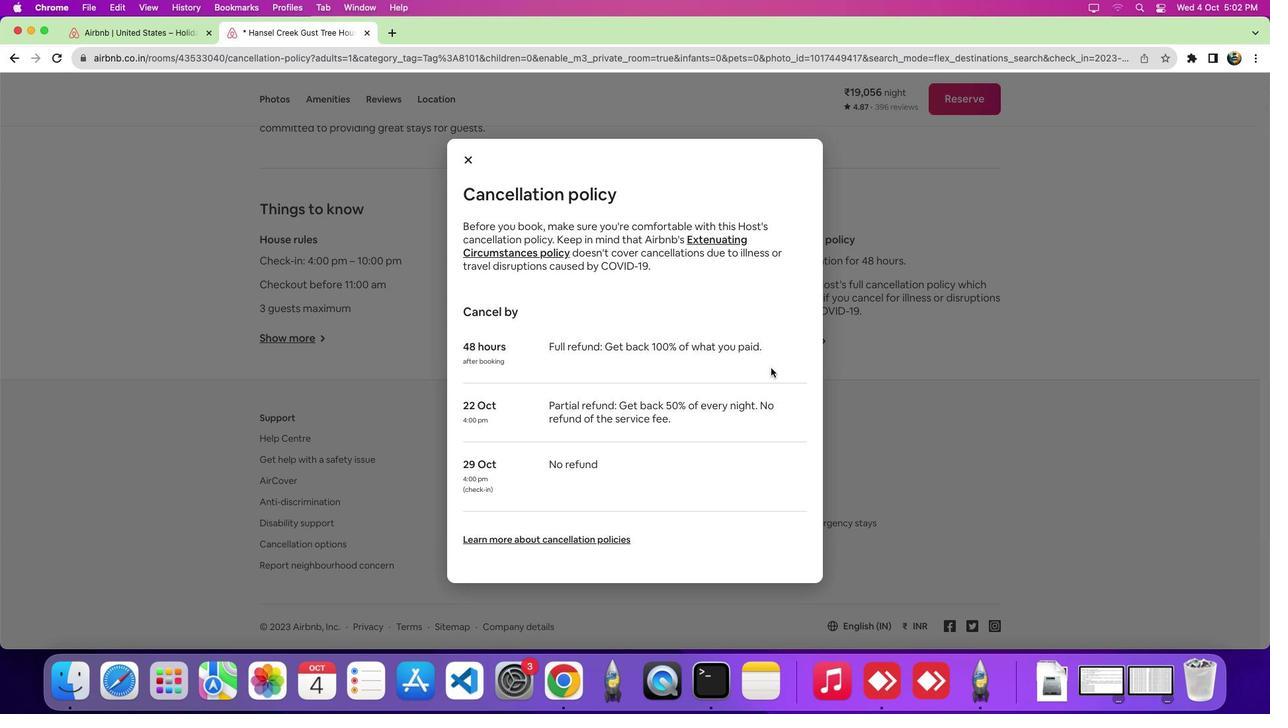 
Action: Mouse scrolled (771, 368) with delta (0, 0)
Screenshot: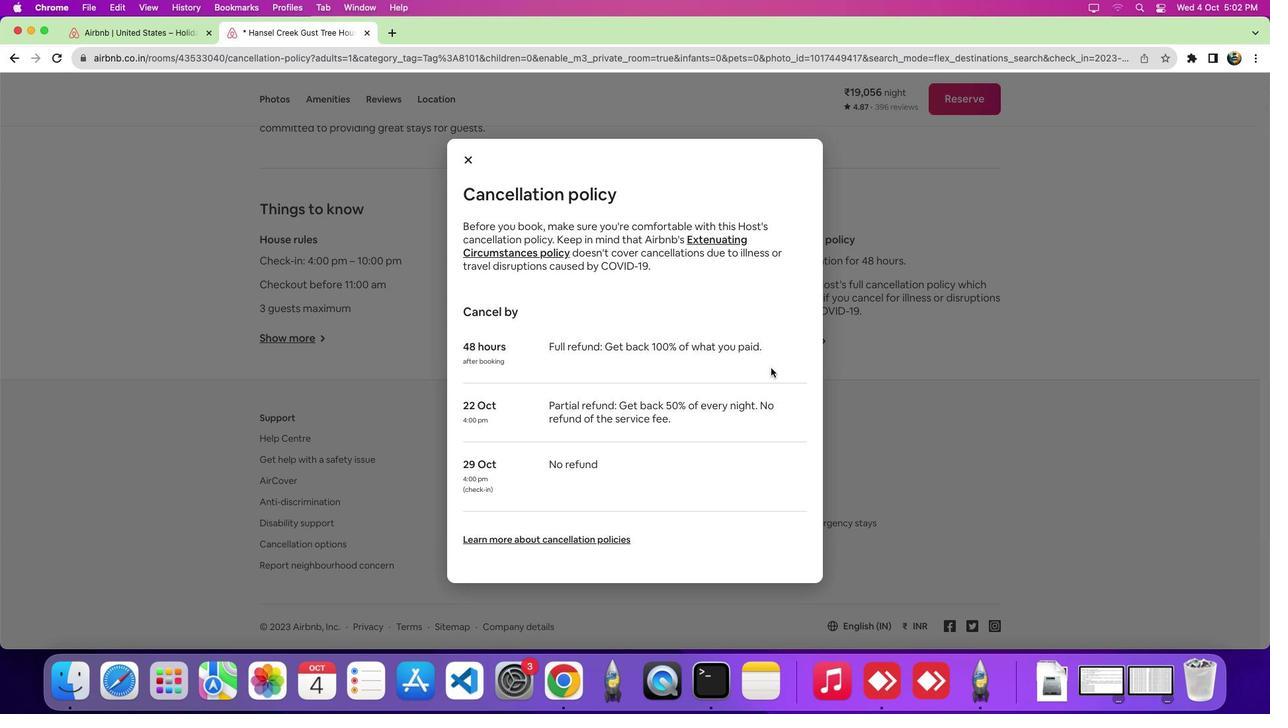 
Action: Mouse scrolled (771, 368) with delta (0, -5)
Screenshot: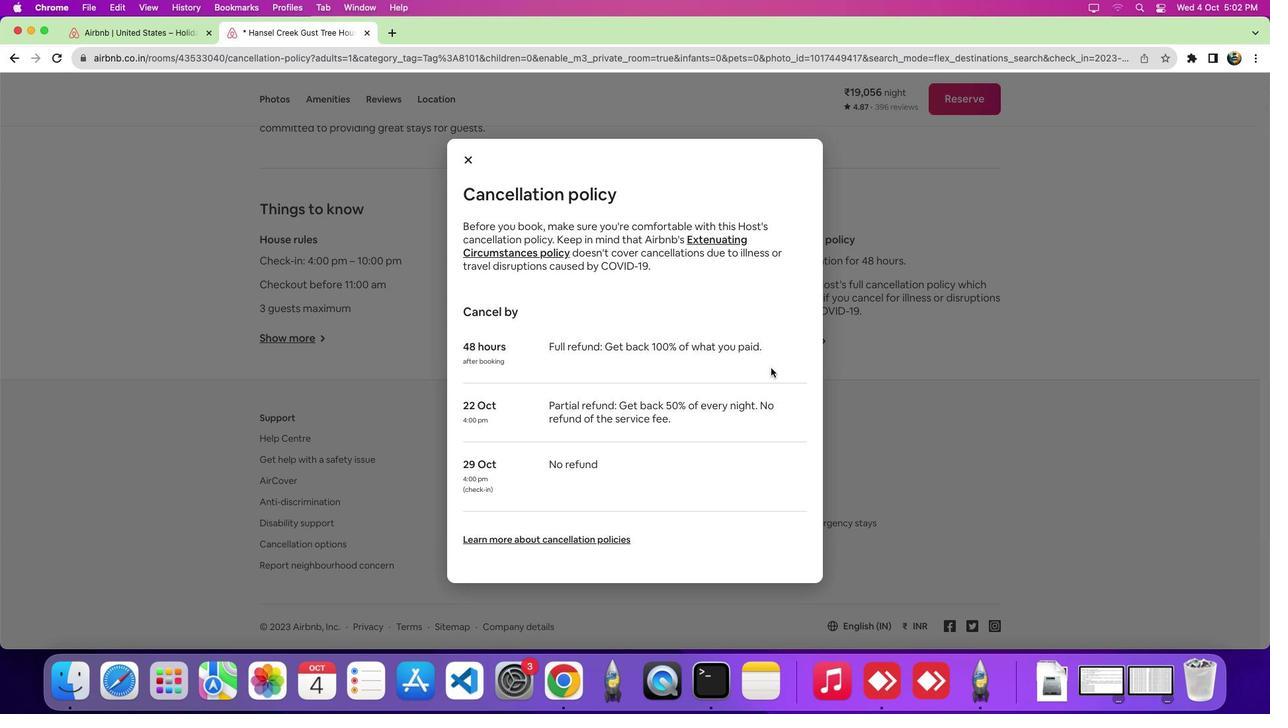 
Action: Mouse moved to (782, 400)
Screenshot: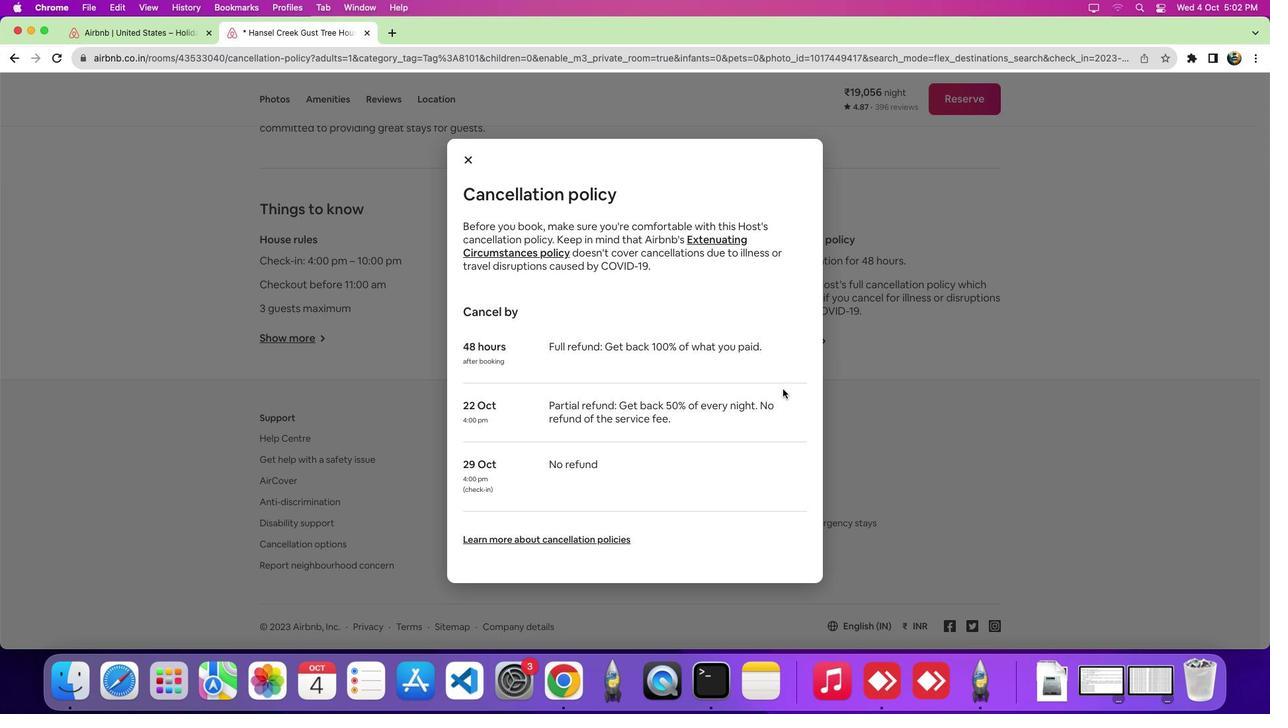 
